 Task: Search one way flight ticket for 3 adults, 3 children in business from Portland: Portland International Airport to Indianapolis: Indianapolis International Airport on 8-5-2023. Choice of flights is Emirates and Kenya Airways. Number of bags: 1 checked bag. Price is upto 94000. Outbound departure time preference is 5:15.
Action: Mouse moved to (297, 242)
Screenshot: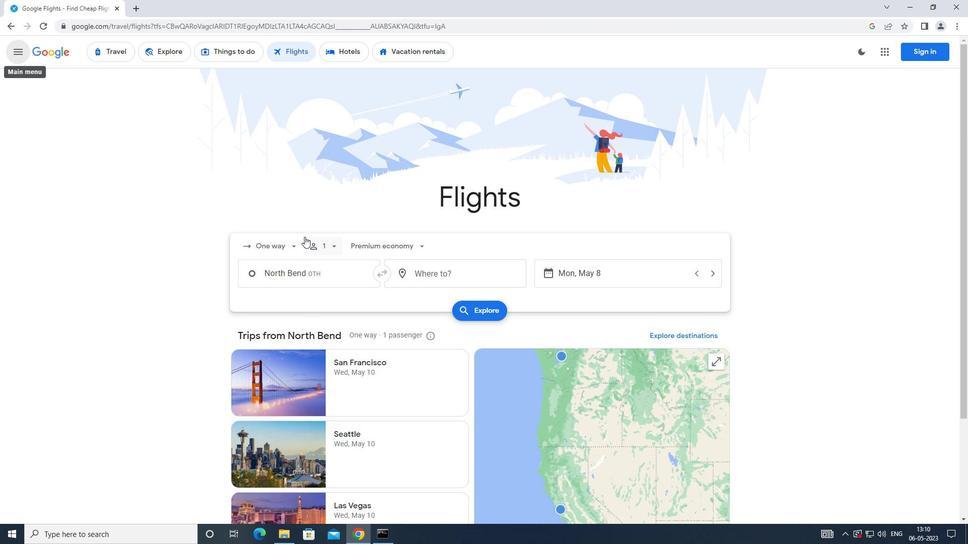 
Action: Mouse pressed left at (297, 242)
Screenshot: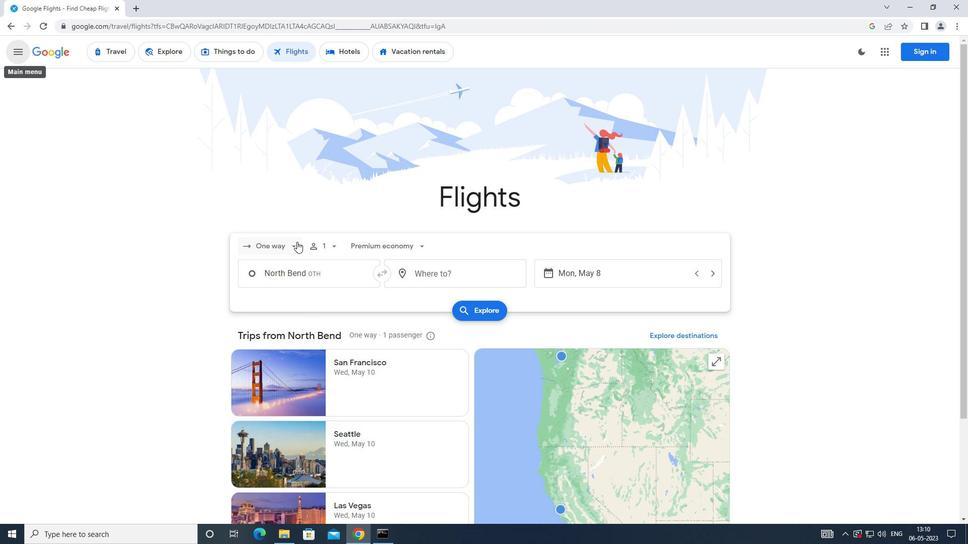 
Action: Mouse moved to (300, 300)
Screenshot: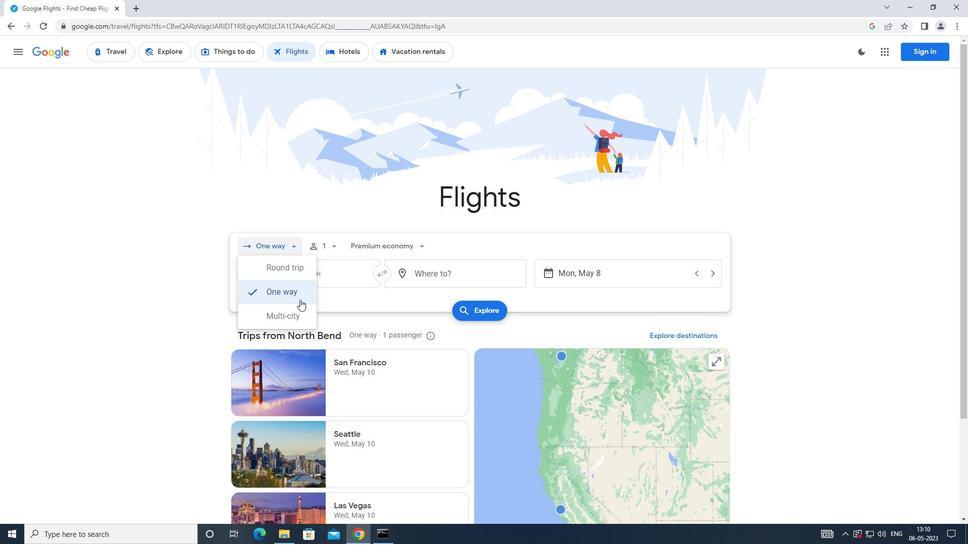 
Action: Mouse pressed left at (300, 300)
Screenshot: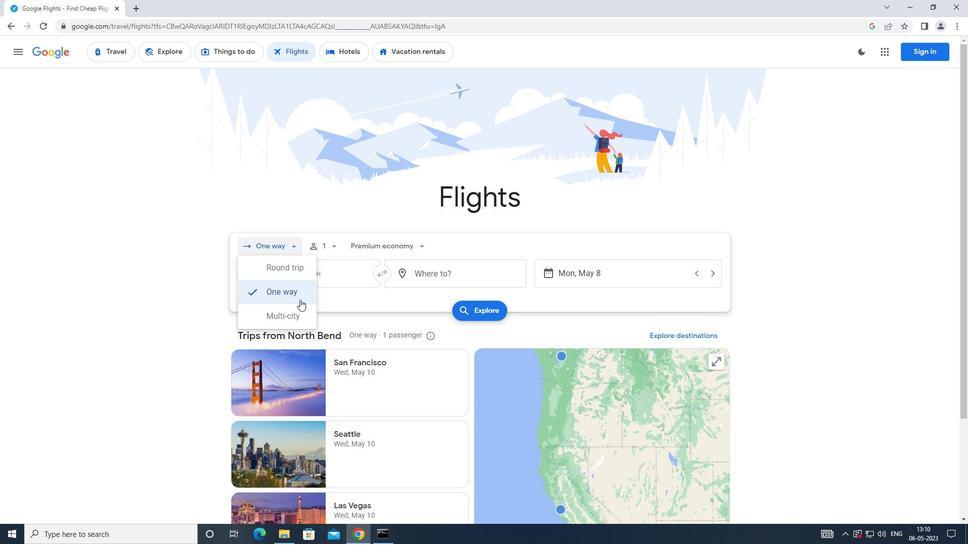
Action: Mouse moved to (338, 247)
Screenshot: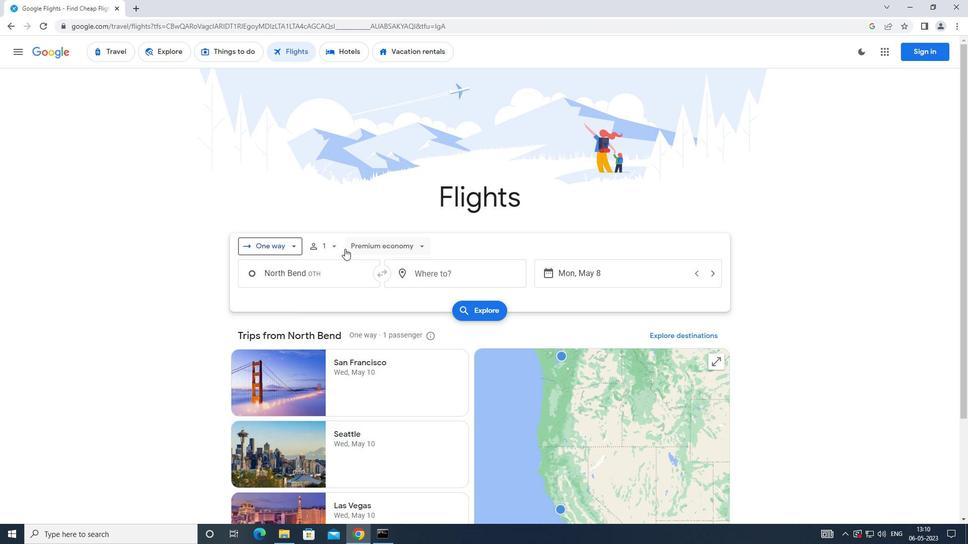 
Action: Mouse pressed left at (338, 247)
Screenshot: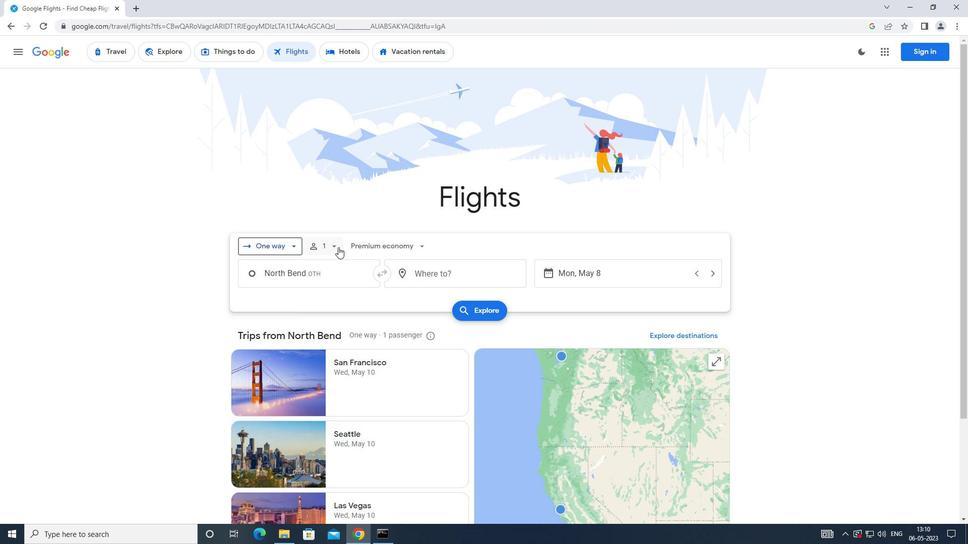
Action: Mouse moved to (414, 273)
Screenshot: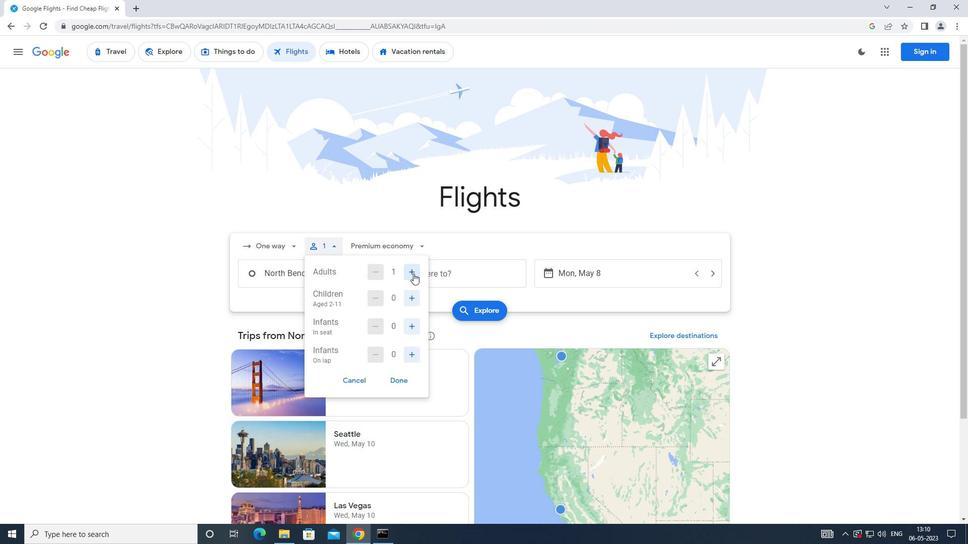 
Action: Mouse pressed left at (414, 273)
Screenshot: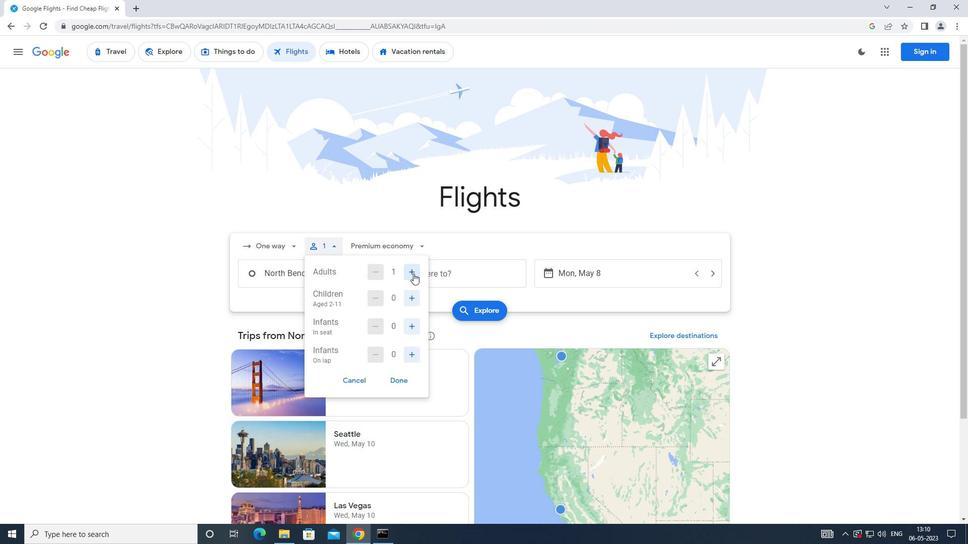 
Action: Mouse pressed left at (414, 273)
Screenshot: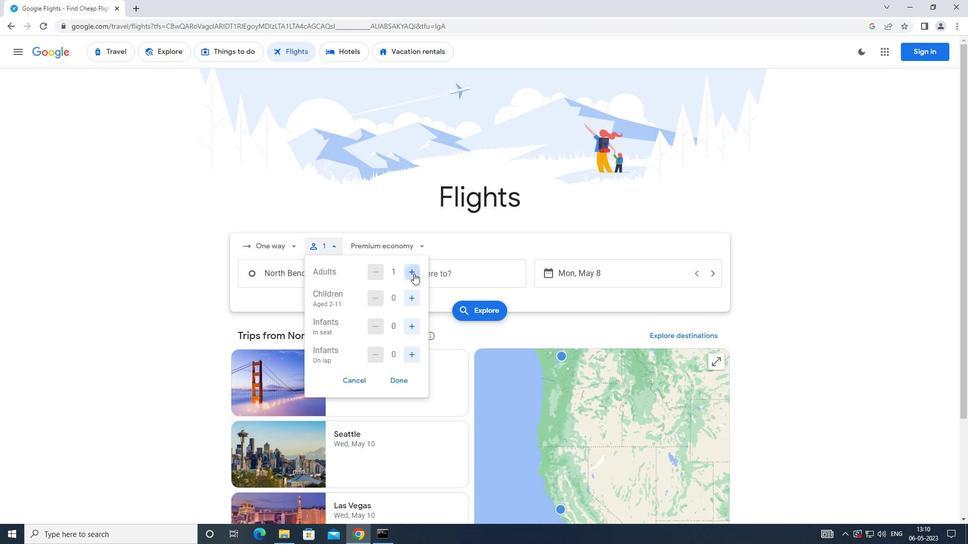 
Action: Mouse moved to (407, 295)
Screenshot: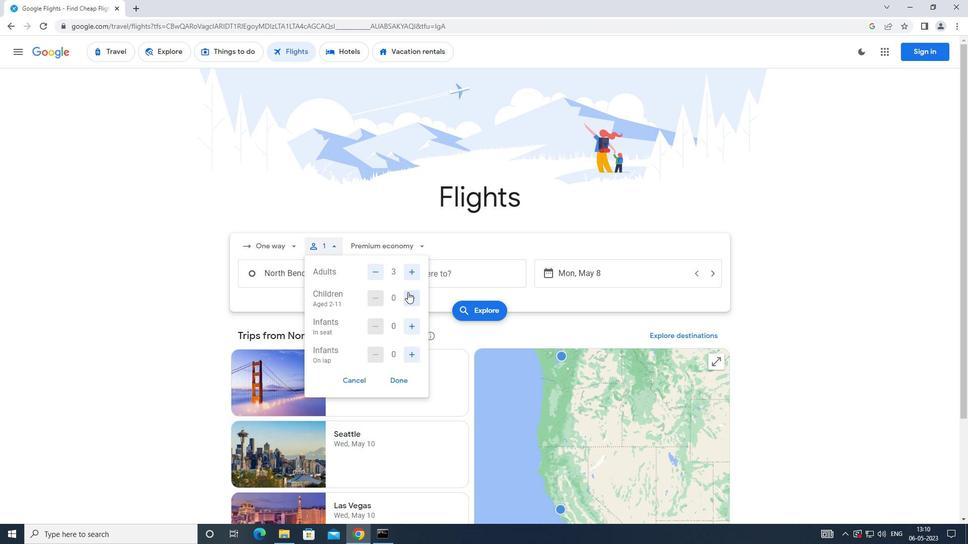 
Action: Mouse pressed left at (407, 295)
Screenshot: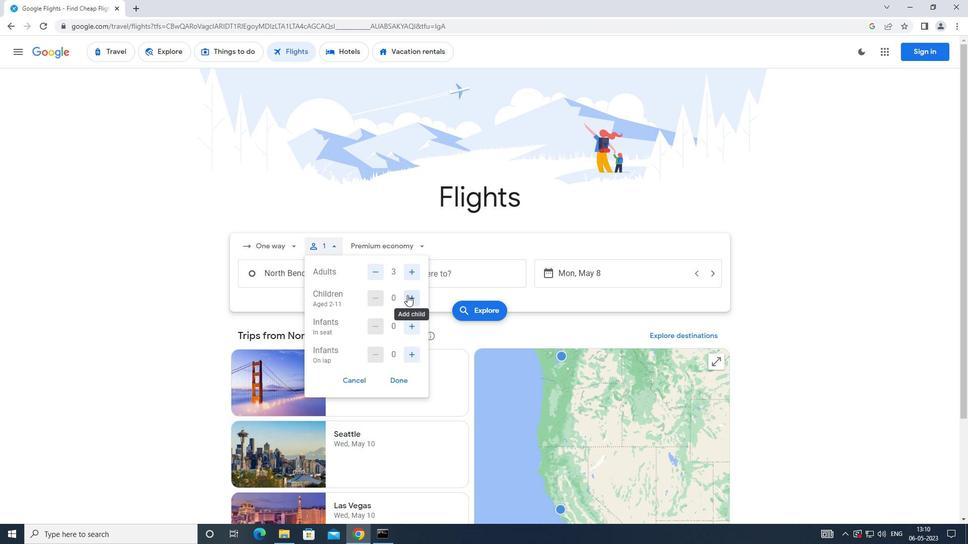 
Action: Mouse pressed left at (407, 295)
Screenshot: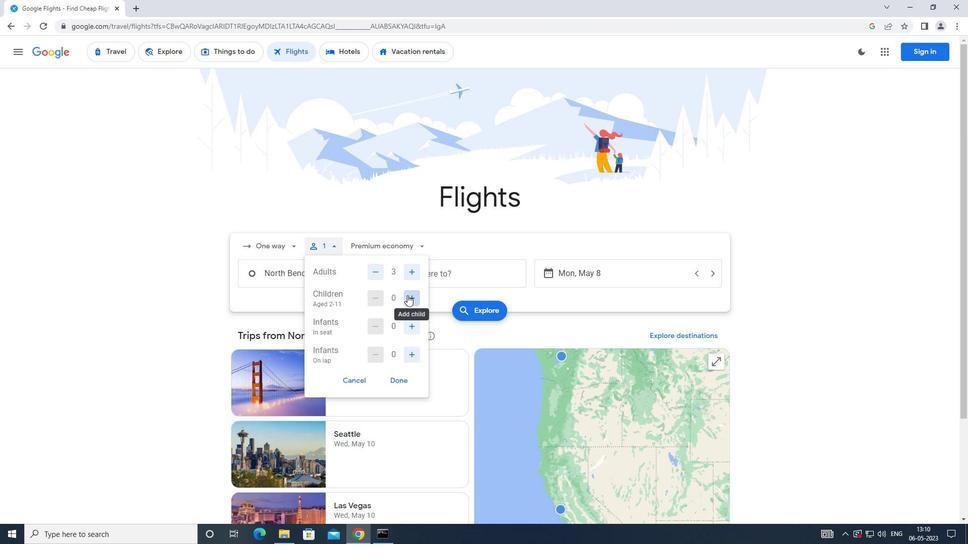 
Action: Mouse pressed left at (407, 295)
Screenshot: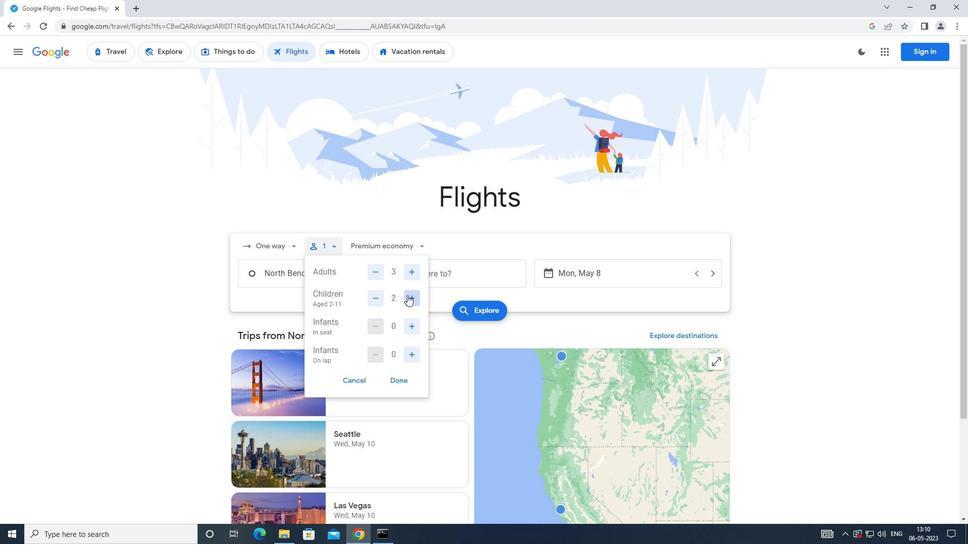 
Action: Mouse moved to (391, 381)
Screenshot: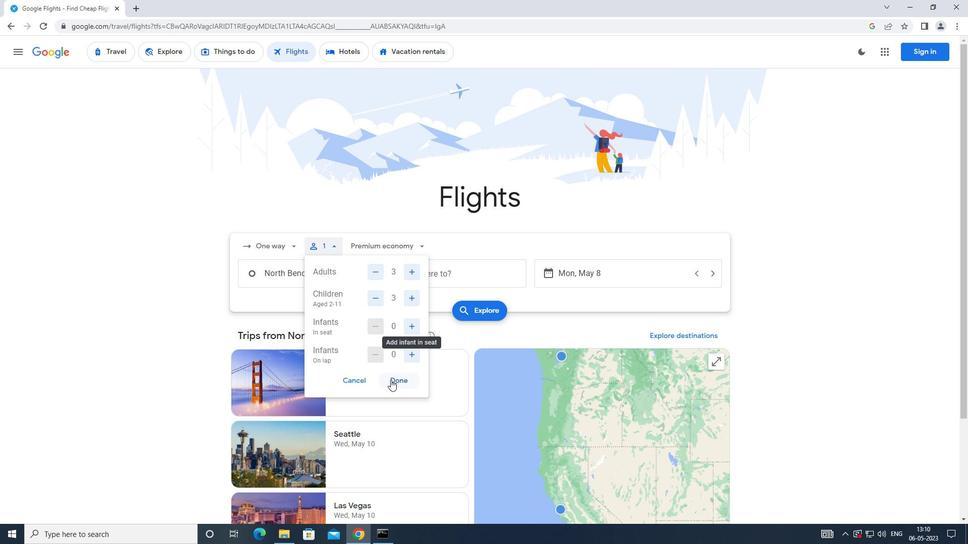 
Action: Mouse pressed left at (391, 381)
Screenshot: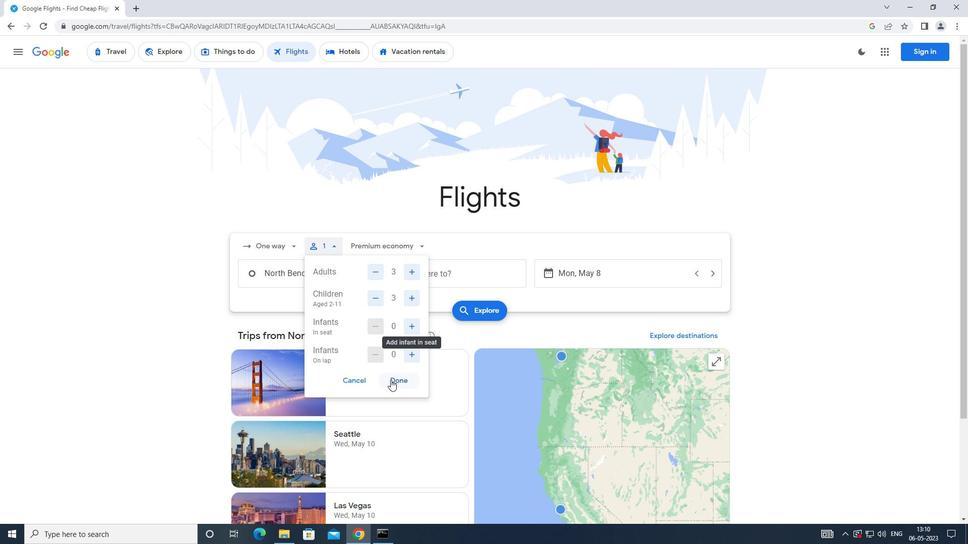 
Action: Mouse moved to (371, 247)
Screenshot: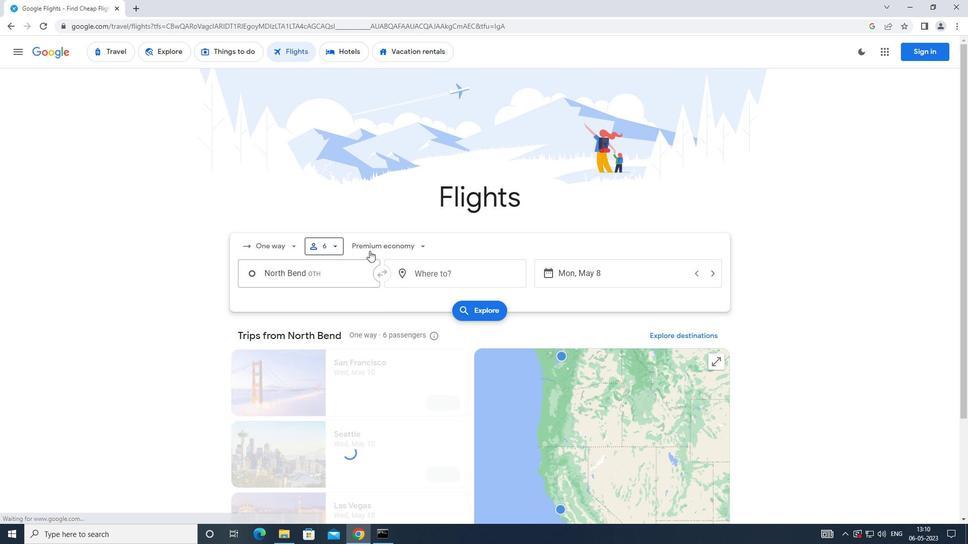 
Action: Mouse pressed left at (371, 247)
Screenshot: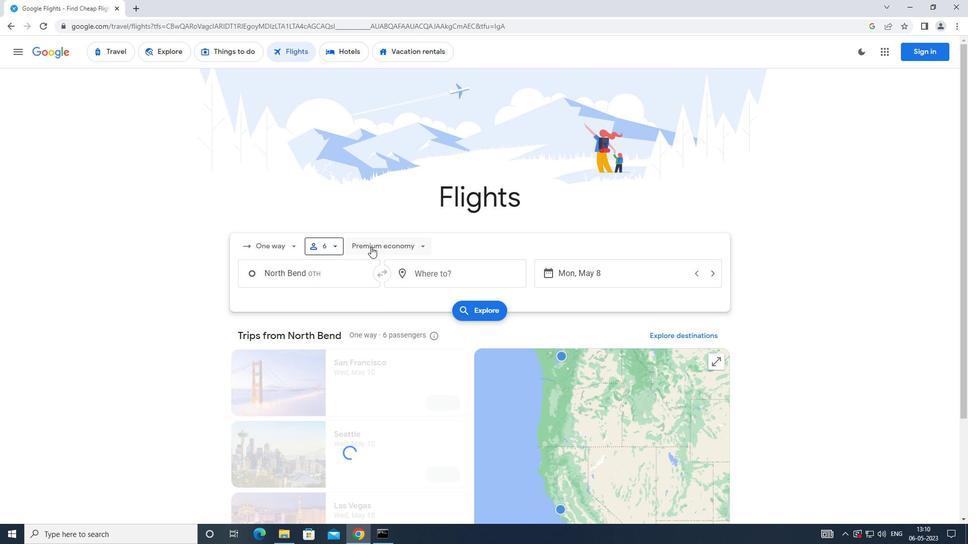 
Action: Mouse moved to (376, 319)
Screenshot: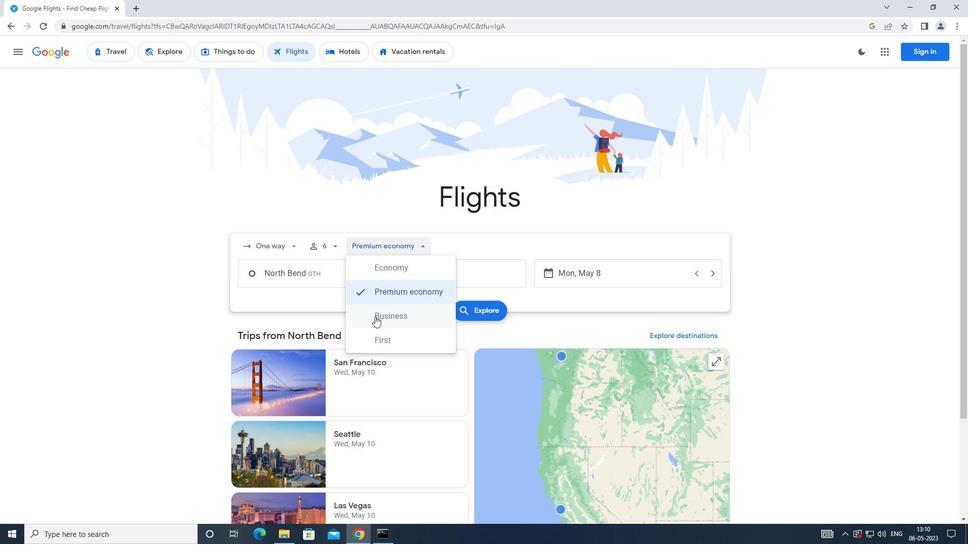 
Action: Mouse pressed left at (376, 319)
Screenshot: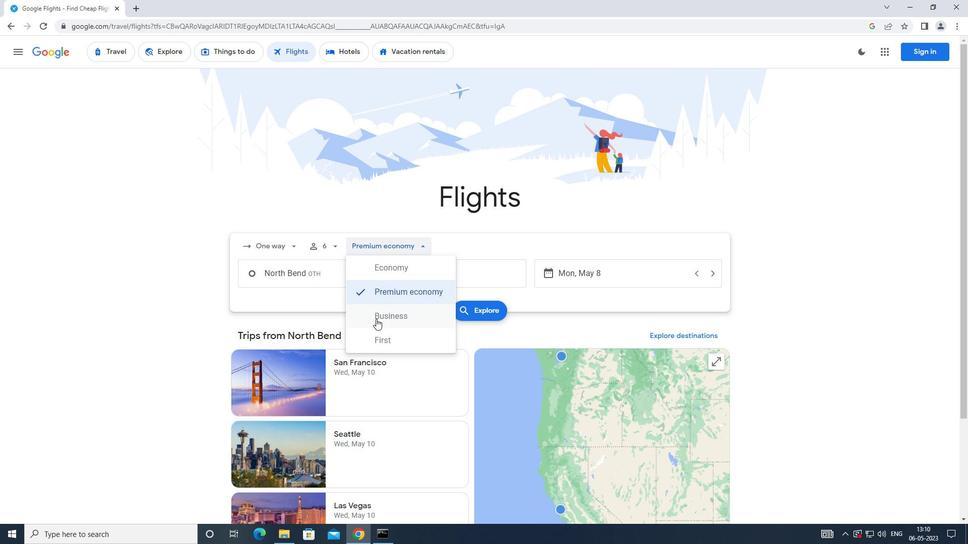 
Action: Mouse moved to (315, 278)
Screenshot: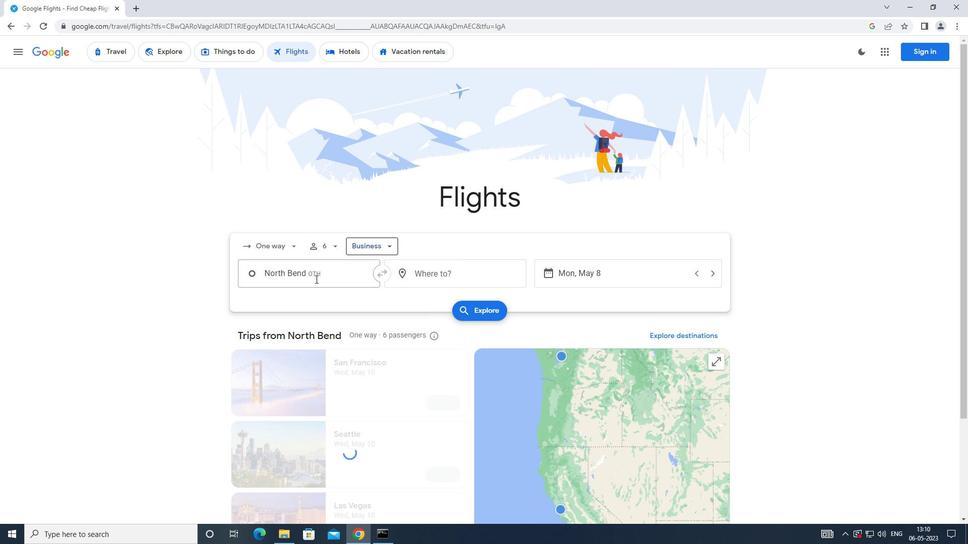 
Action: Mouse pressed left at (315, 278)
Screenshot: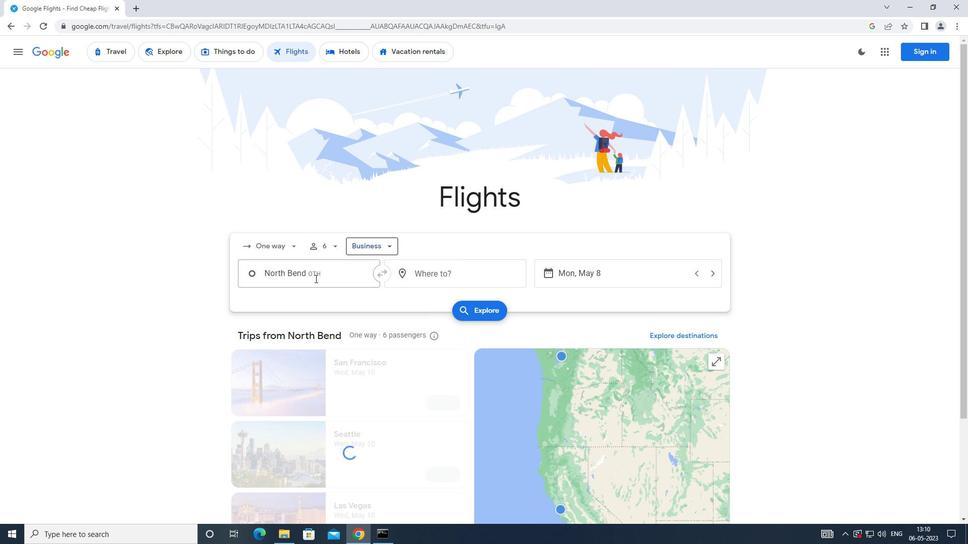 
Action: Key pressed <Key.caps_lock>po<Key.backspace><Key.caps_lock>ortland
Screenshot: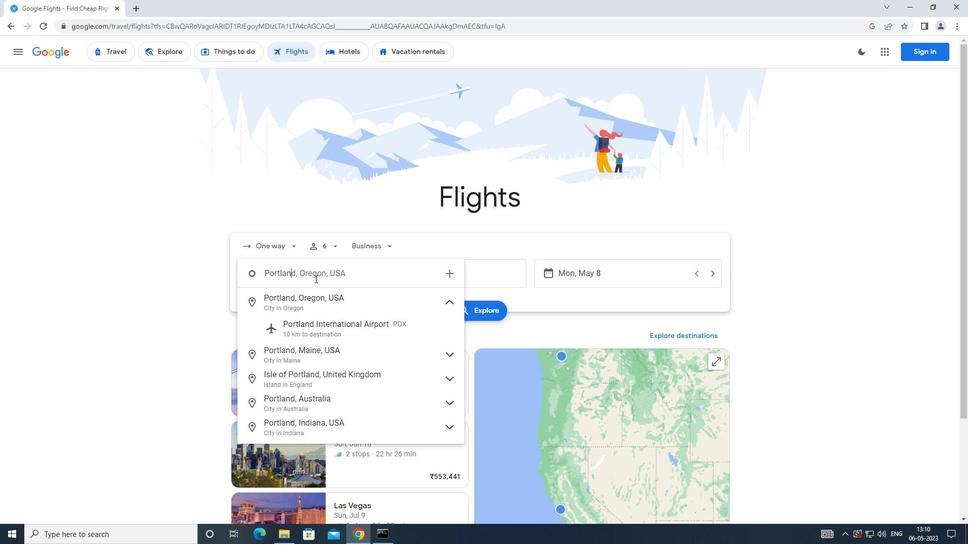 
Action: Mouse moved to (307, 325)
Screenshot: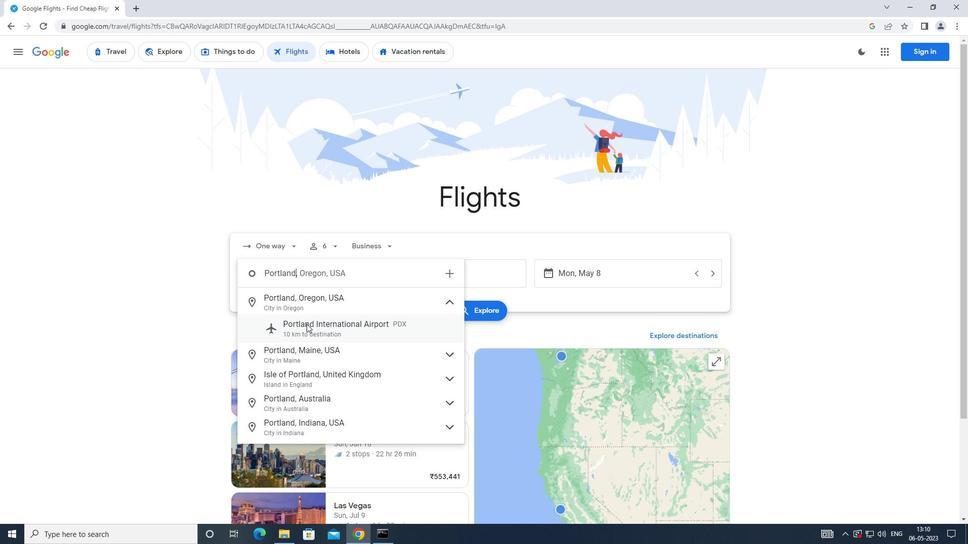 
Action: Mouse pressed left at (307, 325)
Screenshot: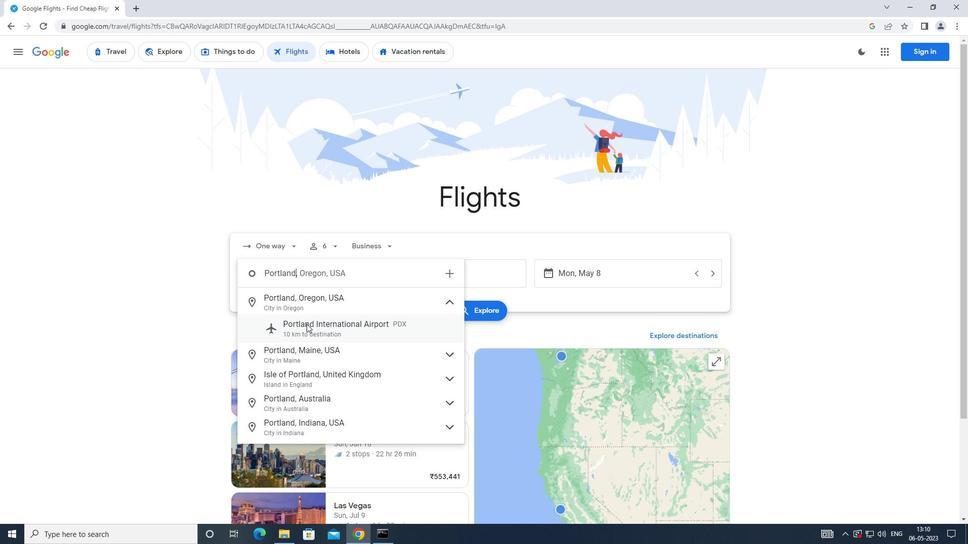 
Action: Mouse moved to (472, 278)
Screenshot: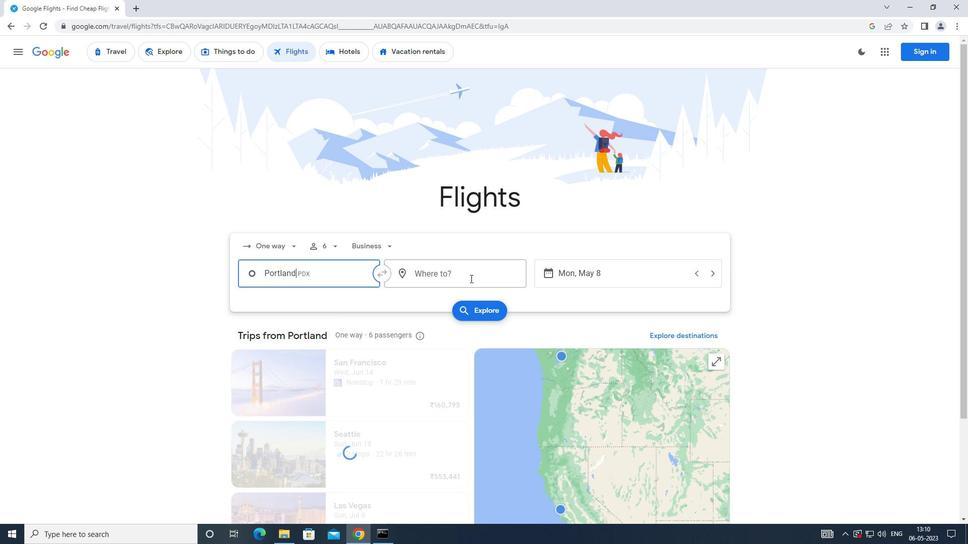 
Action: Mouse pressed left at (472, 278)
Screenshot: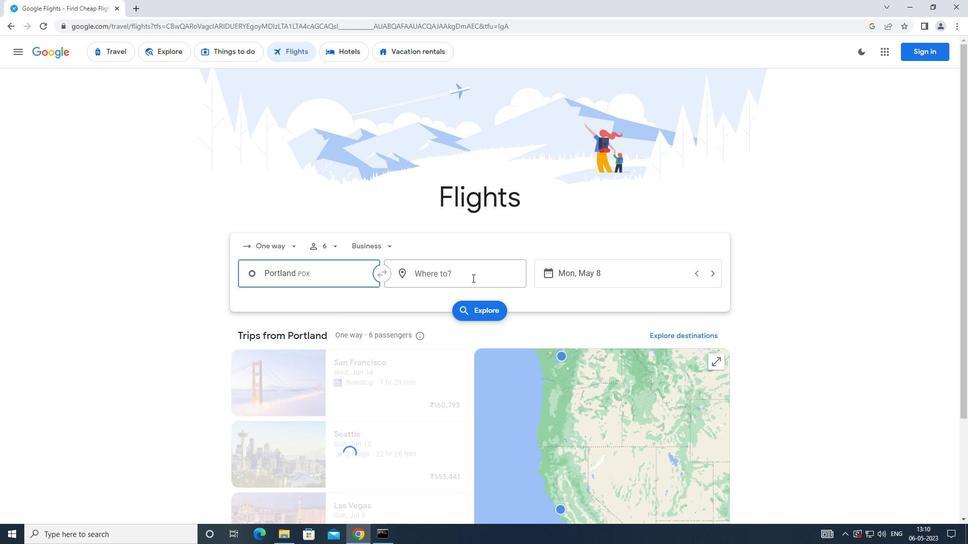 
Action: Mouse moved to (416, 375)
Screenshot: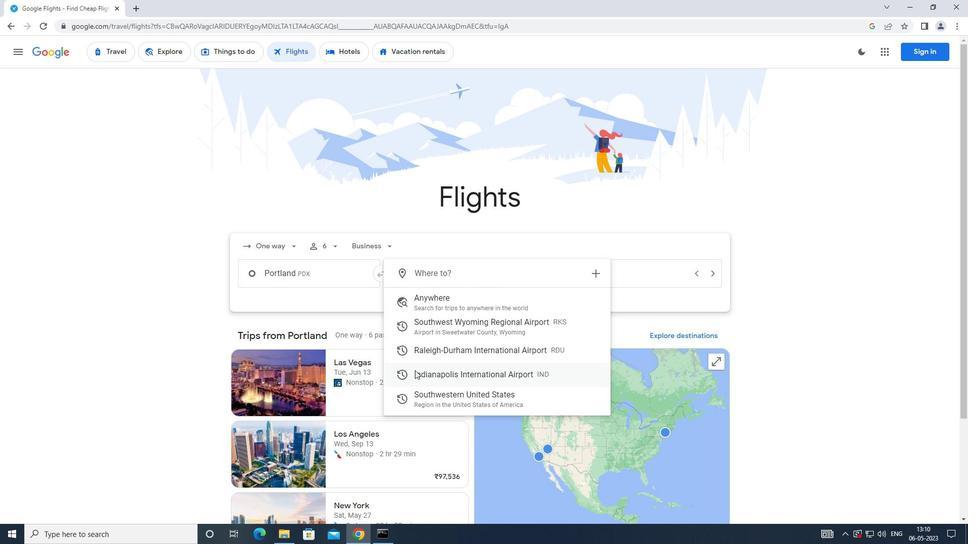
Action: Mouse pressed left at (416, 375)
Screenshot: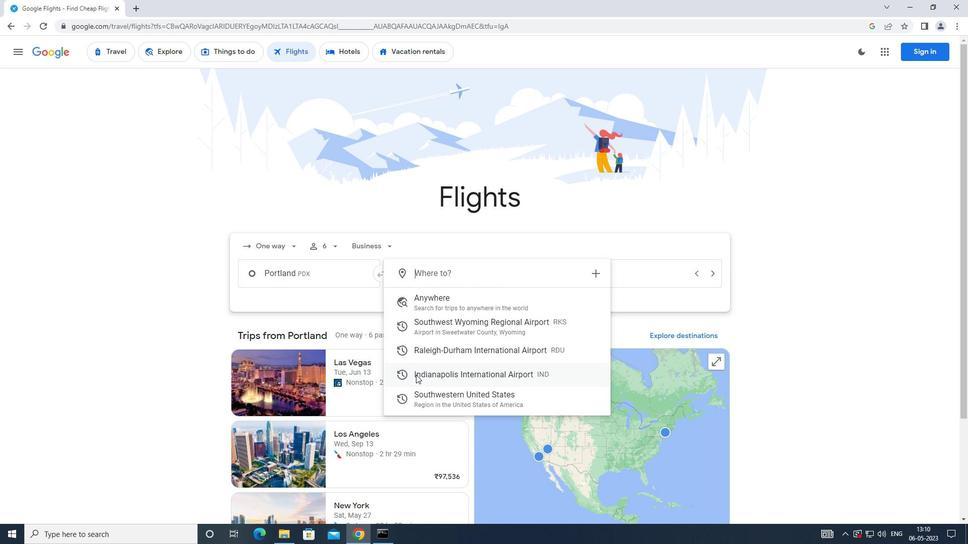 
Action: Mouse moved to (550, 274)
Screenshot: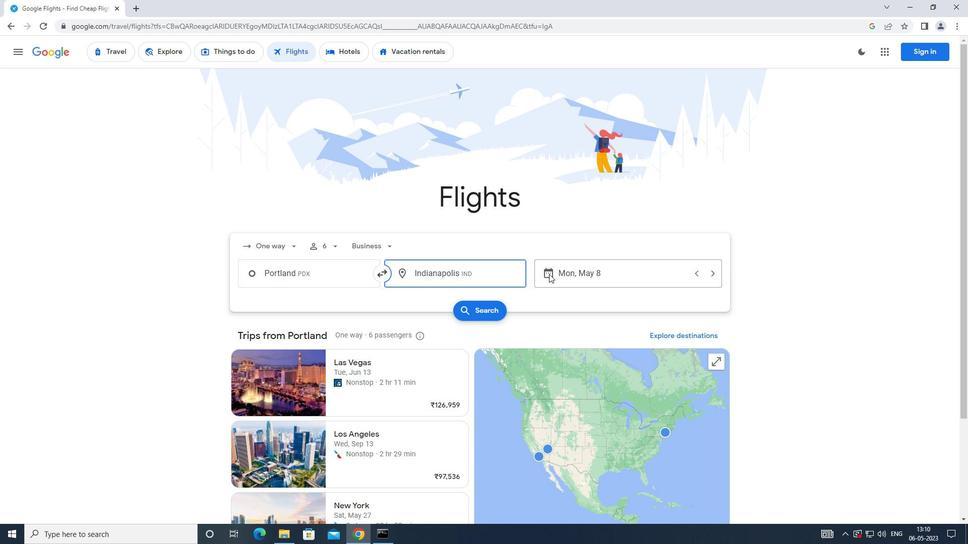 
Action: Mouse pressed left at (550, 274)
Screenshot: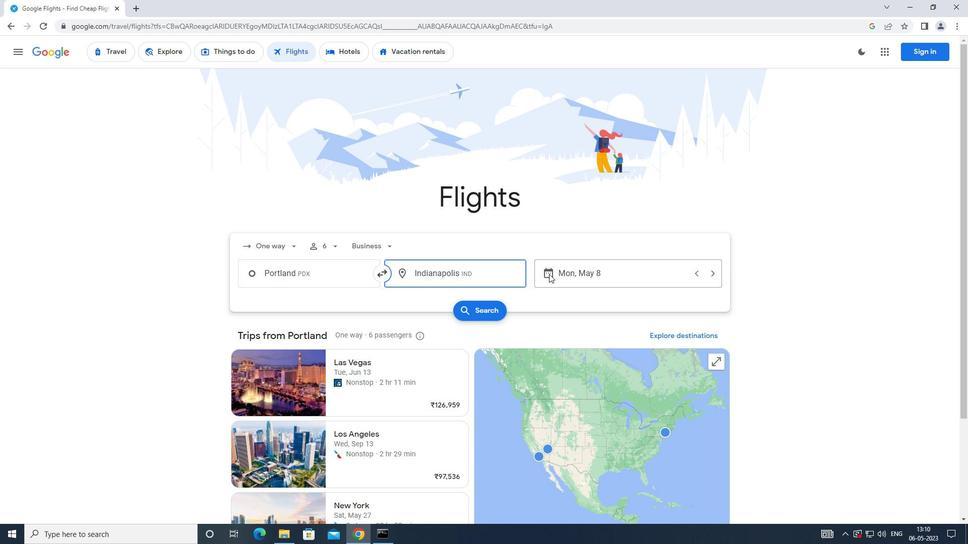 
Action: Mouse moved to (394, 359)
Screenshot: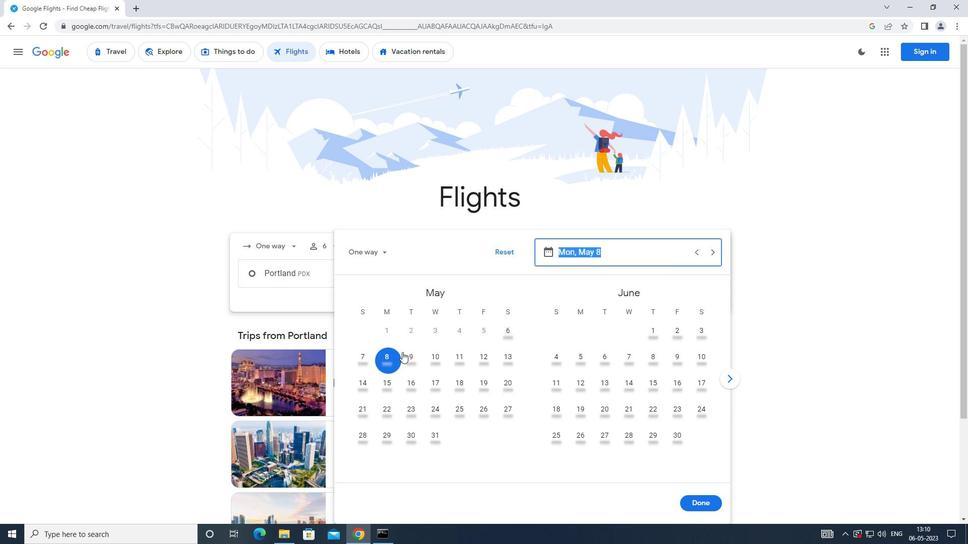 
Action: Mouse pressed left at (394, 359)
Screenshot: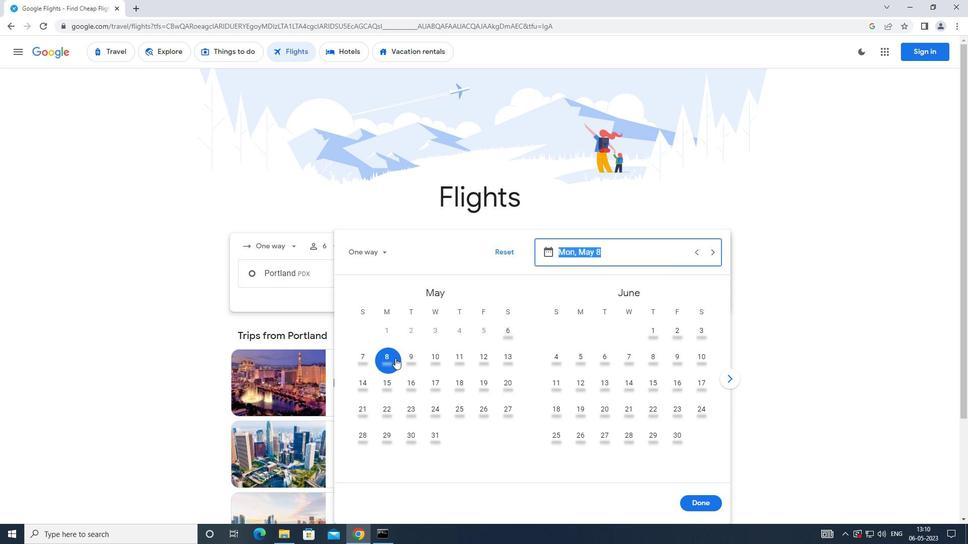 
Action: Mouse moved to (688, 500)
Screenshot: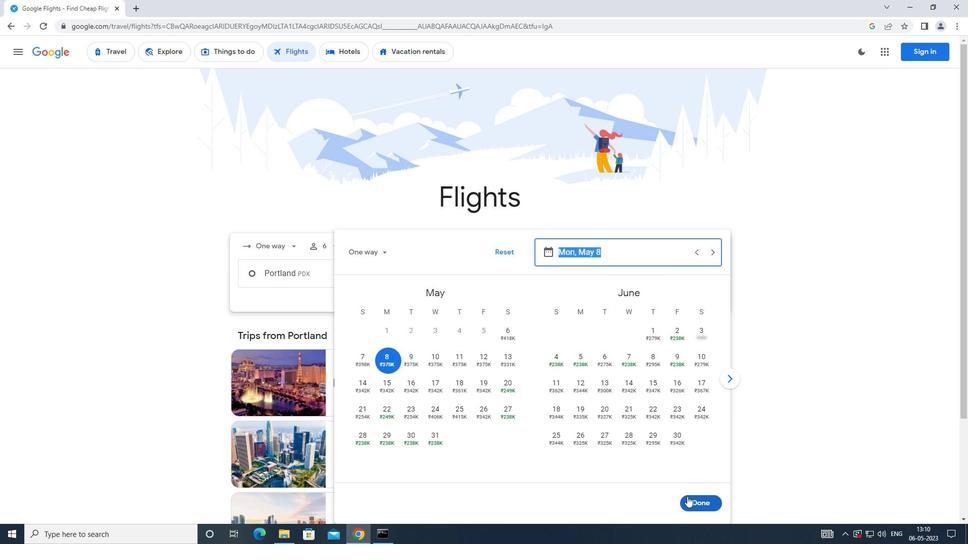 
Action: Mouse pressed left at (688, 500)
Screenshot: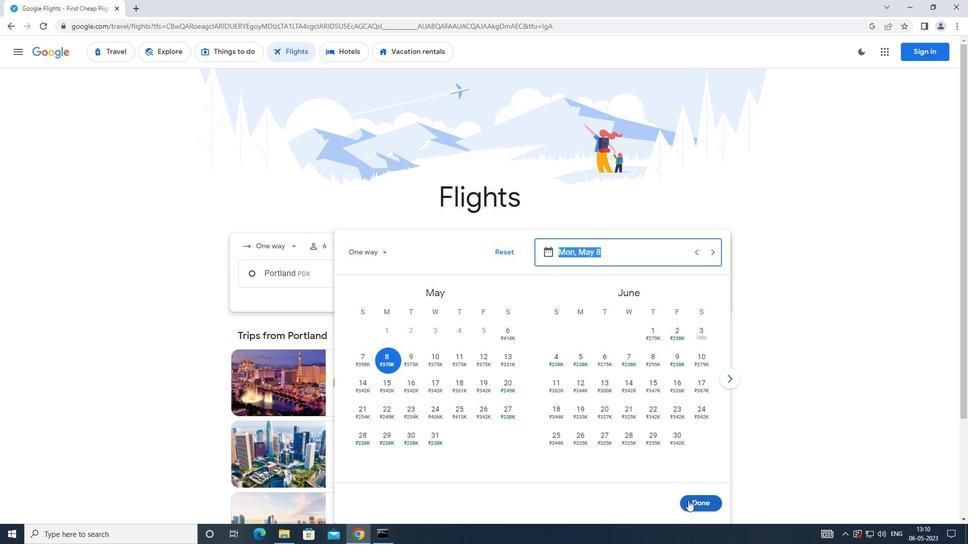 
Action: Mouse moved to (484, 313)
Screenshot: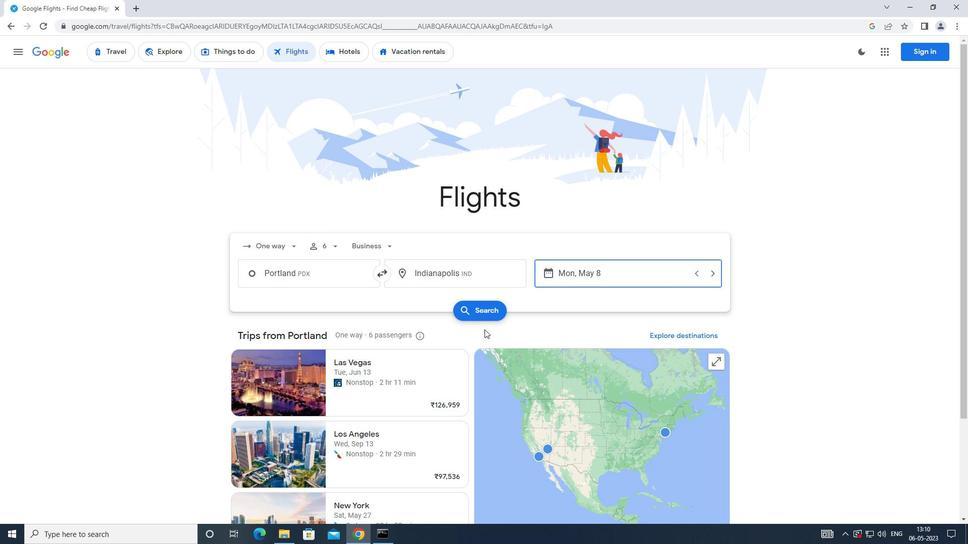 
Action: Mouse pressed left at (484, 313)
Screenshot: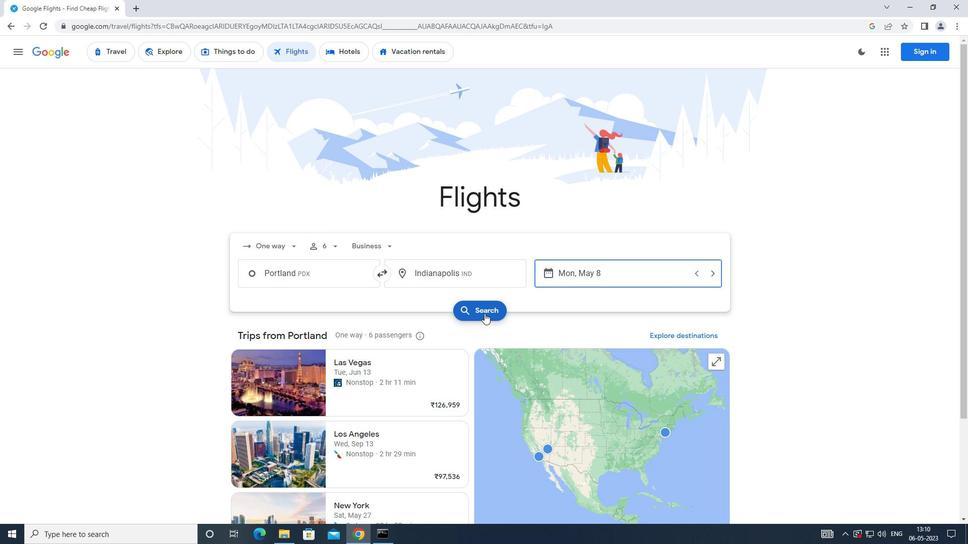 
Action: Mouse moved to (257, 147)
Screenshot: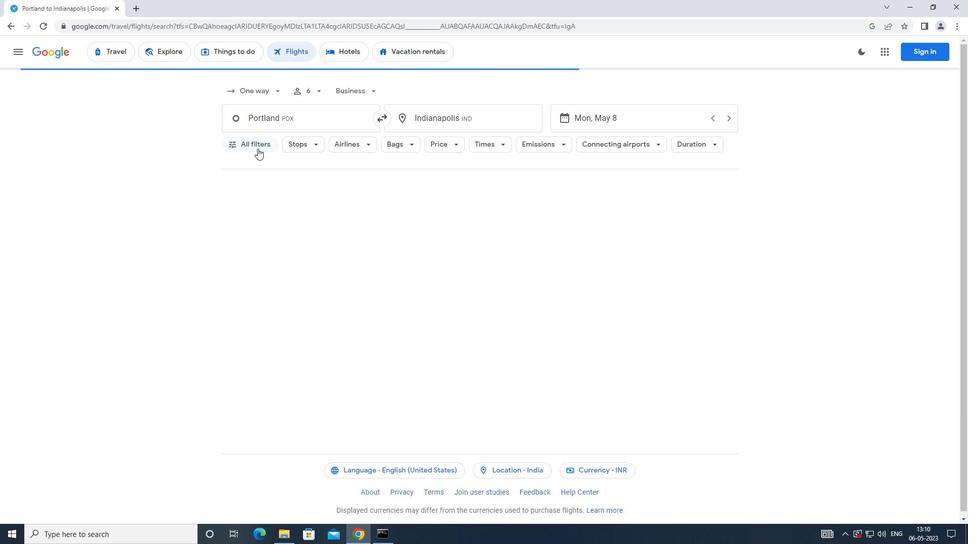 
Action: Mouse pressed left at (257, 147)
Screenshot: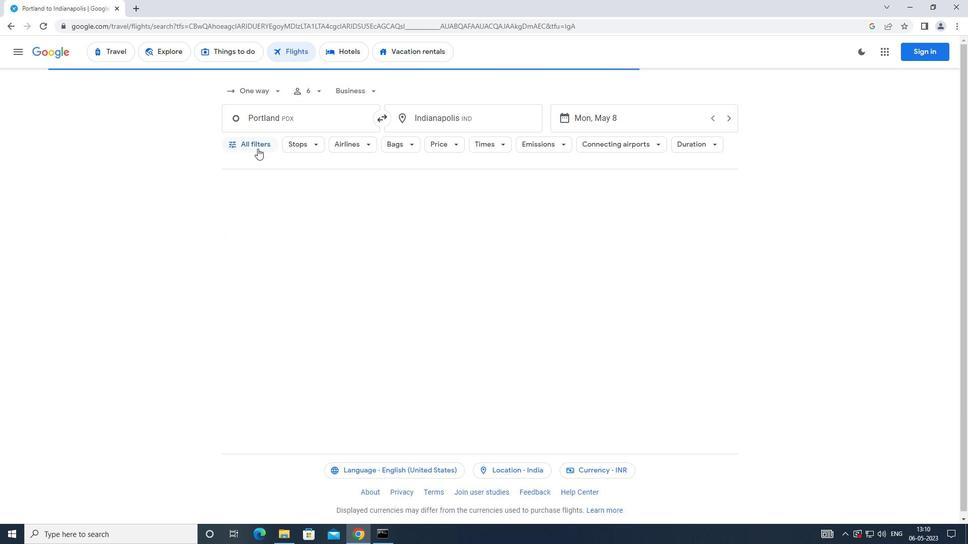 
Action: Mouse moved to (314, 279)
Screenshot: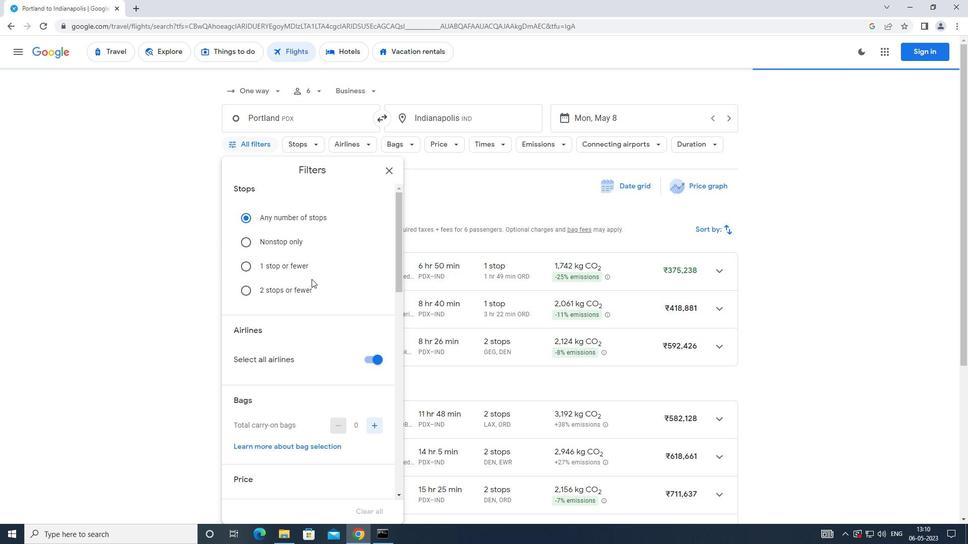 
Action: Mouse scrolled (314, 278) with delta (0, 0)
Screenshot: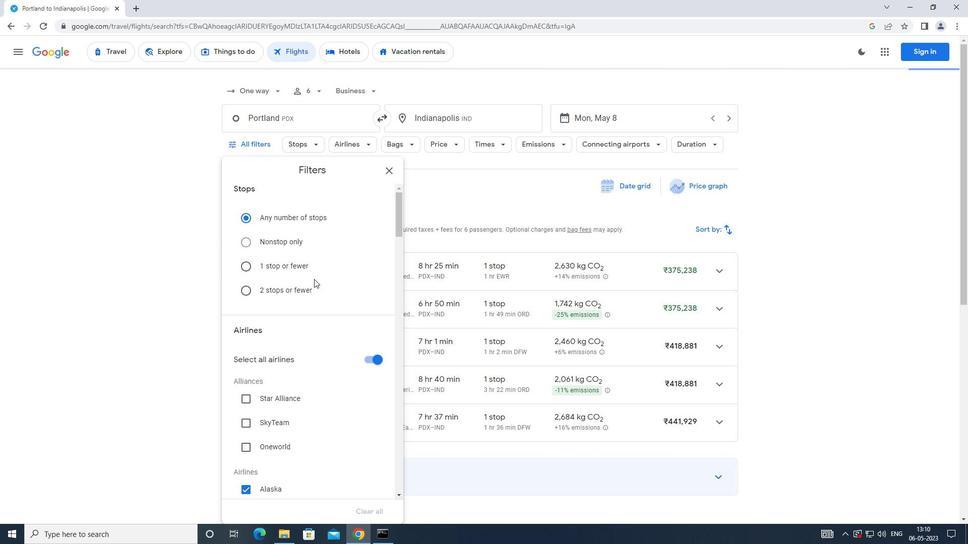 
Action: Mouse scrolled (314, 278) with delta (0, 0)
Screenshot: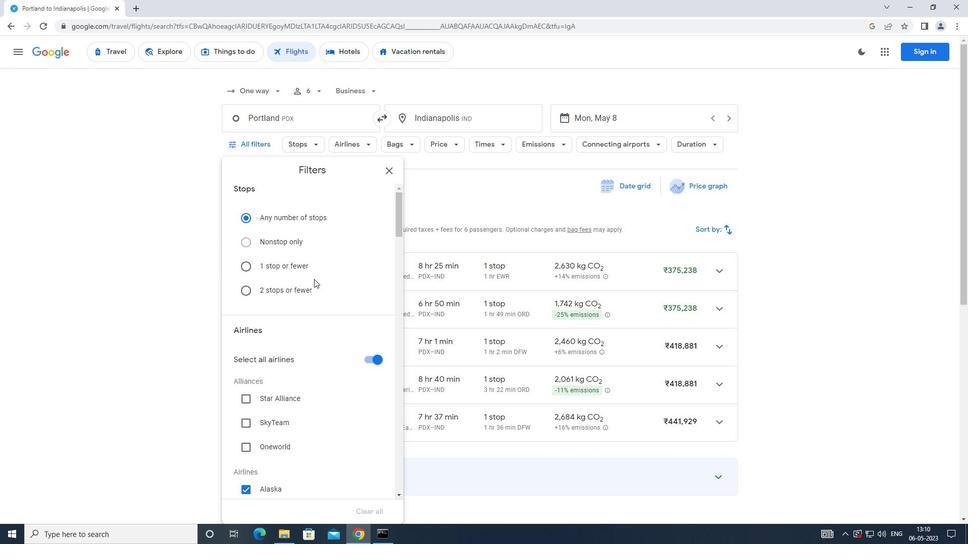 
Action: Mouse scrolled (314, 278) with delta (0, 0)
Screenshot: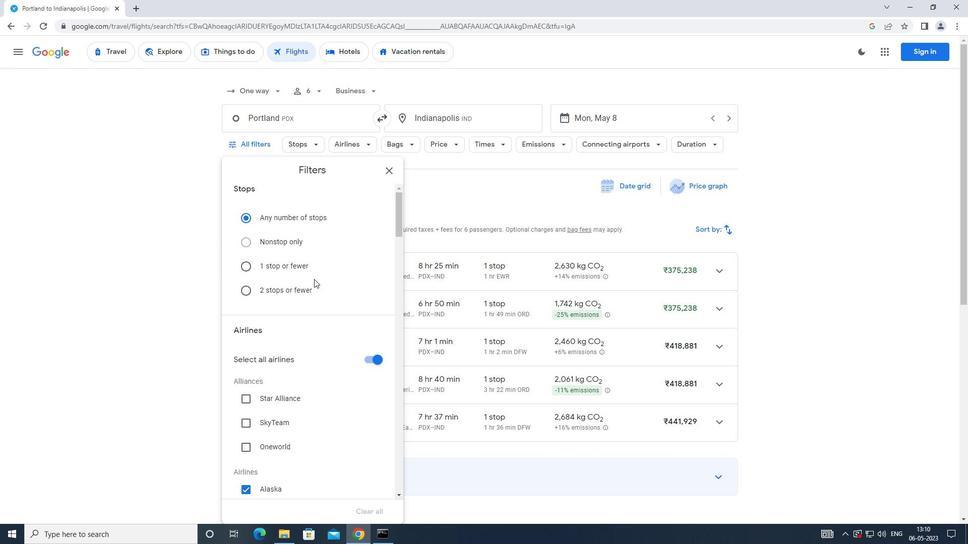
Action: Mouse moved to (376, 206)
Screenshot: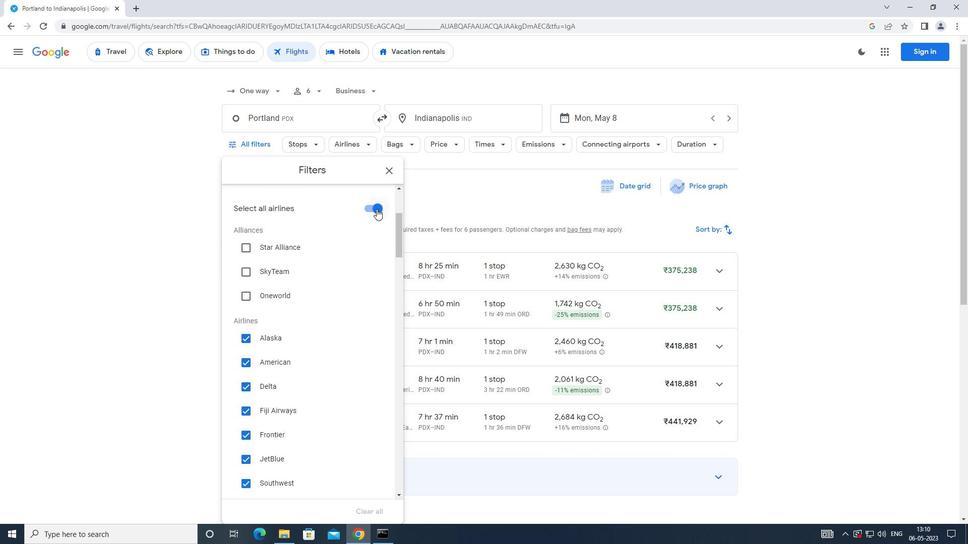 
Action: Mouse pressed left at (376, 206)
Screenshot: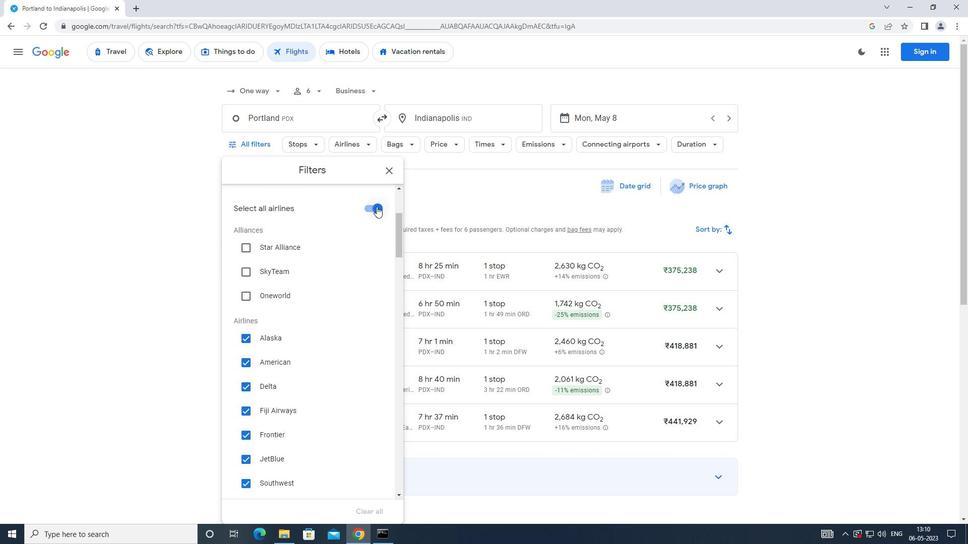 
Action: Mouse moved to (305, 280)
Screenshot: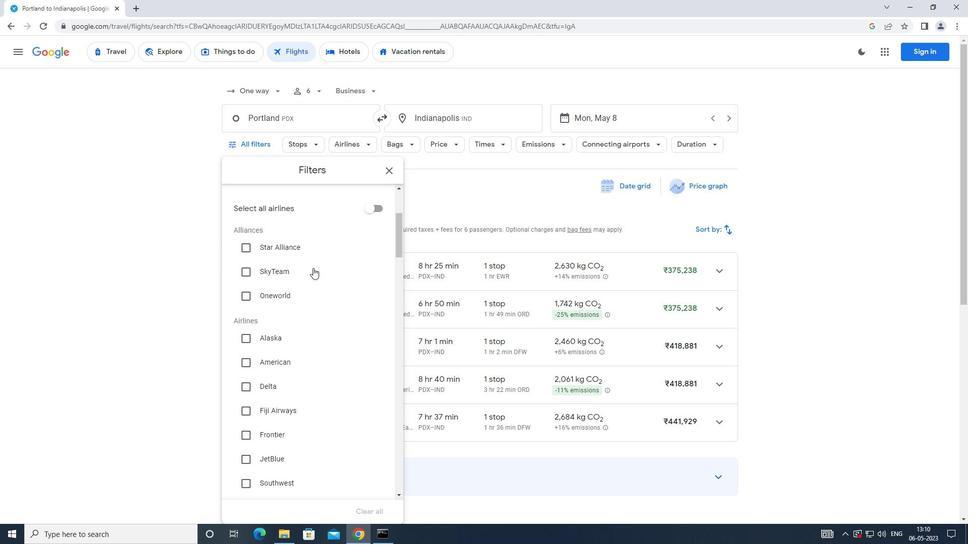 
Action: Mouse scrolled (305, 279) with delta (0, 0)
Screenshot: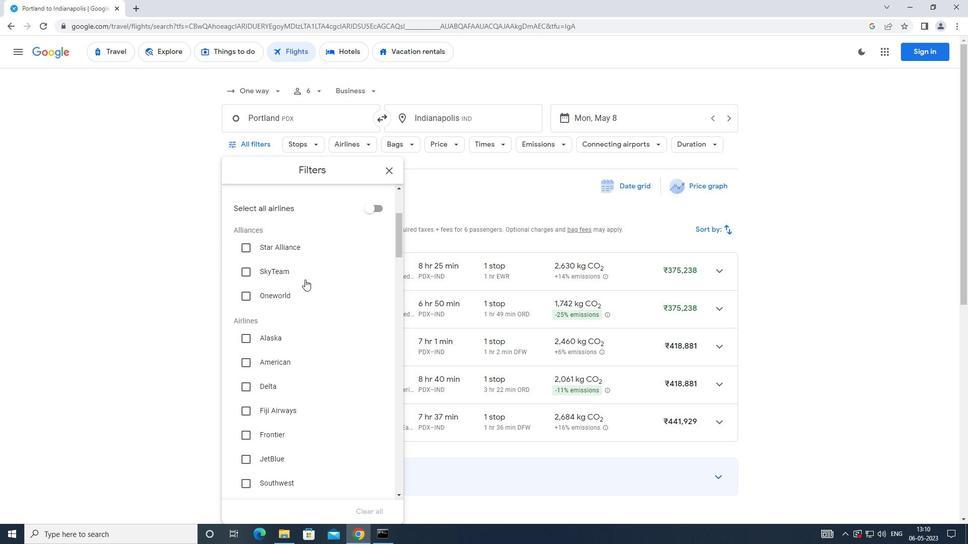 
Action: Mouse scrolled (305, 279) with delta (0, 0)
Screenshot: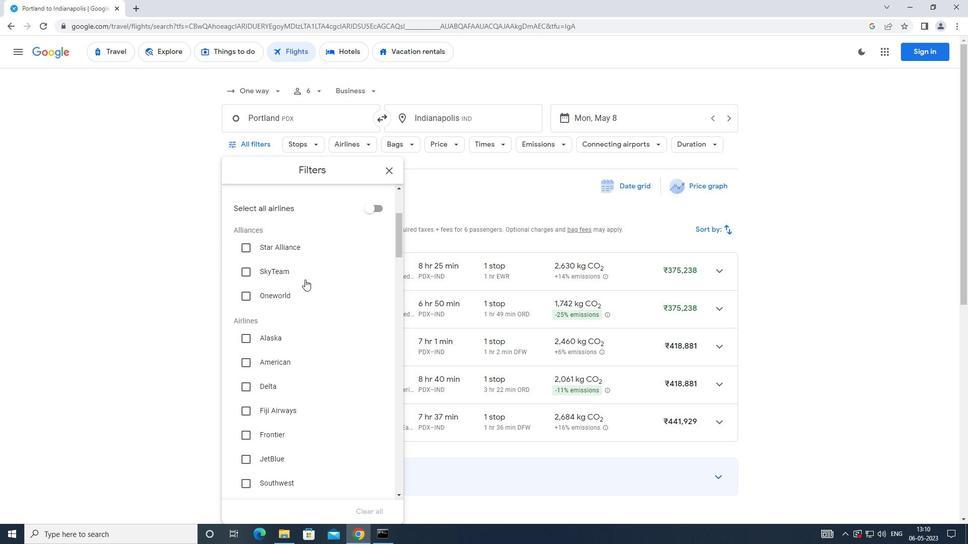 
Action: Mouse scrolled (305, 279) with delta (0, 0)
Screenshot: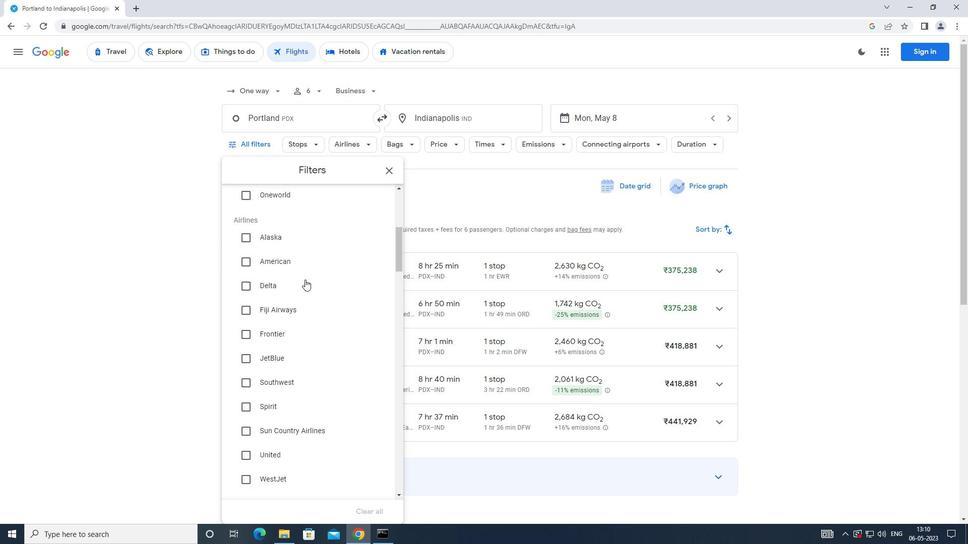 
Action: Mouse scrolled (305, 279) with delta (0, 0)
Screenshot: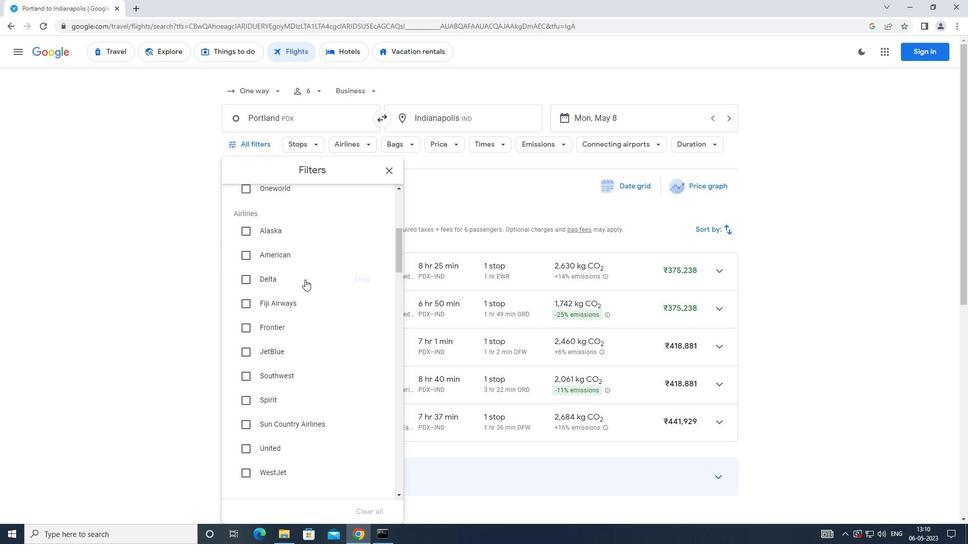 
Action: Mouse moved to (309, 273)
Screenshot: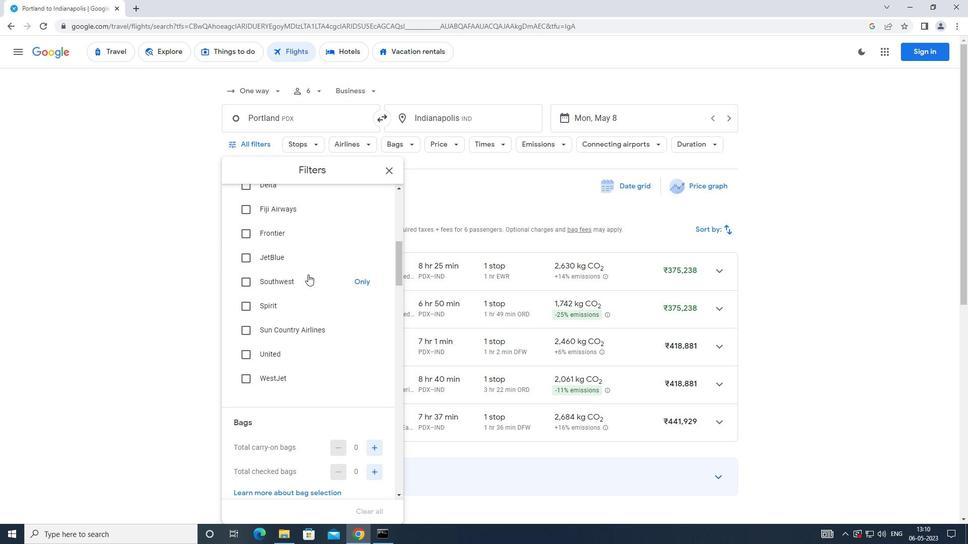 
Action: Mouse scrolled (309, 272) with delta (0, 0)
Screenshot: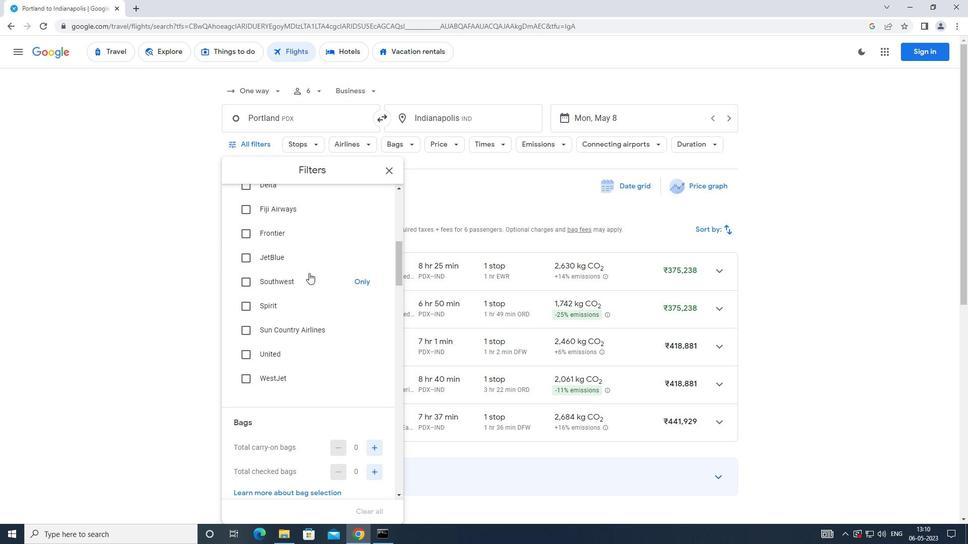 
Action: Mouse scrolled (309, 272) with delta (0, 0)
Screenshot: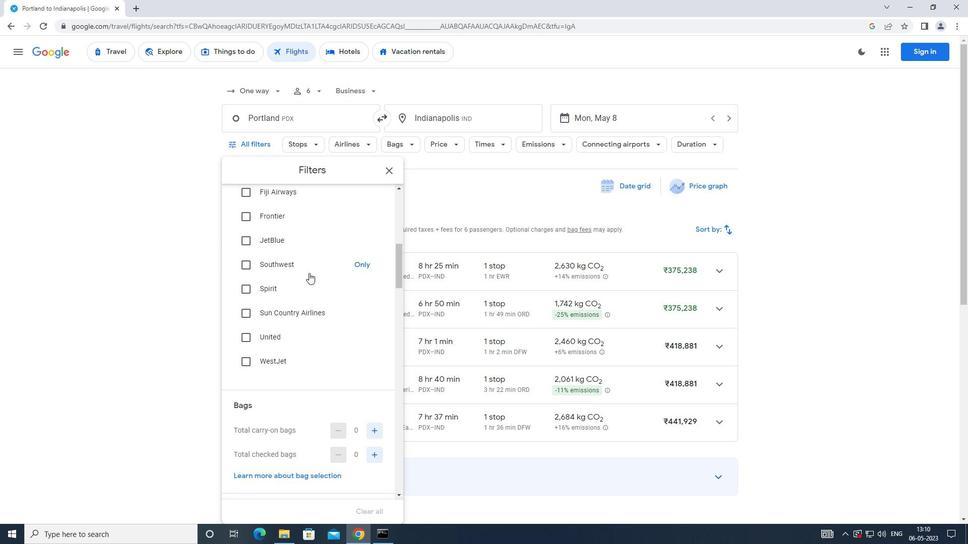 
Action: Mouse moved to (309, 272)
Screenshot: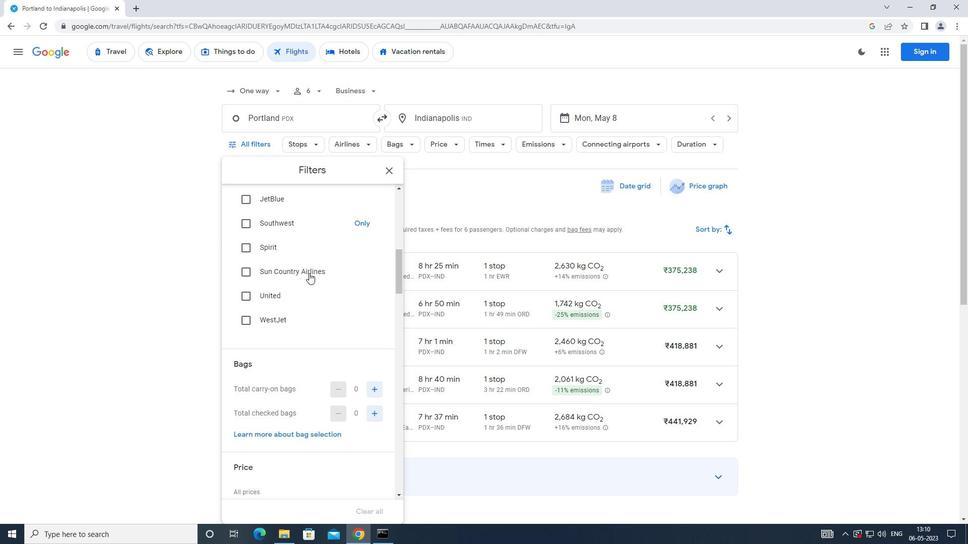 
Action: Mouse scrolled (309, 272) with delta (0, 0)
Screenshot: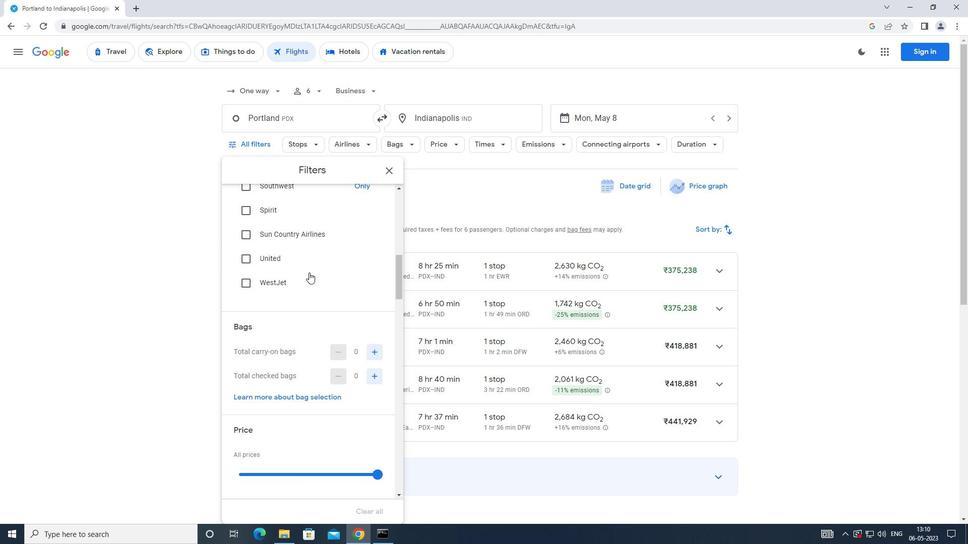 
Action: Mouse moved to (379, 321)
Screenshot: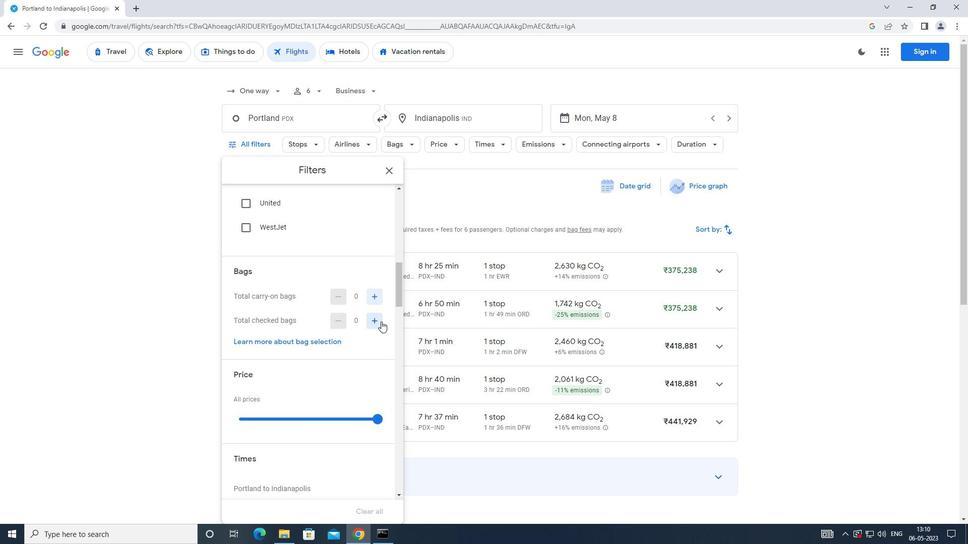 
Action: Mouse pressed left at (379, 321)
Screenshot: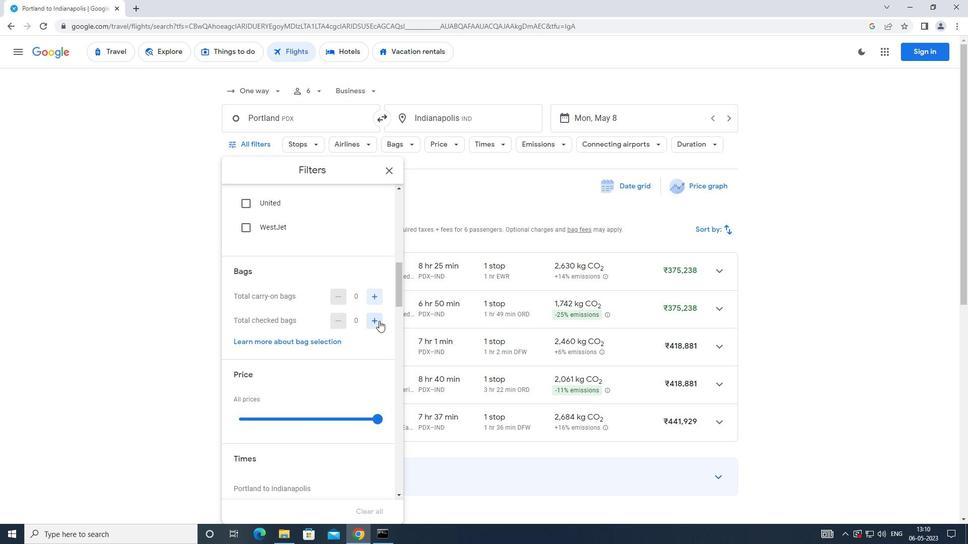 
Action: Mouse moved to (362, 295)
Screenshot: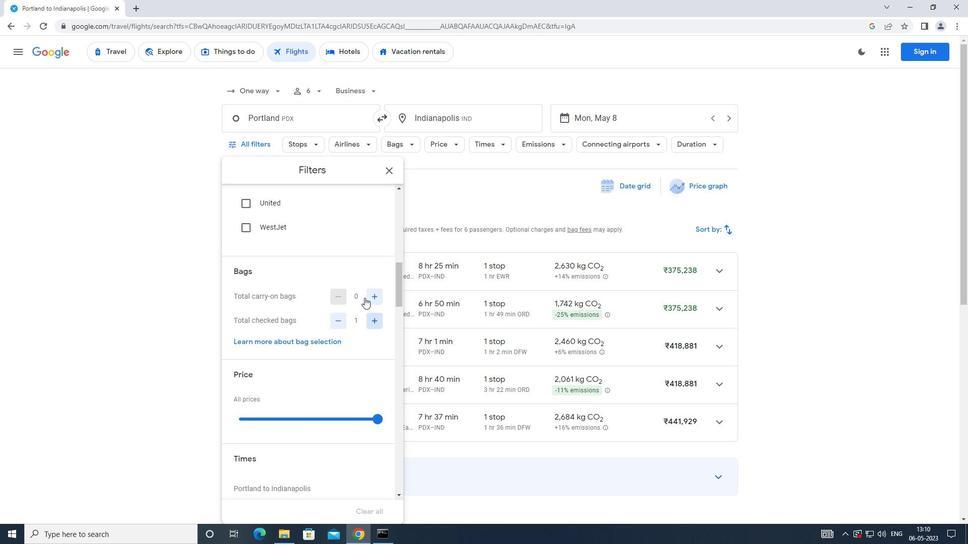 
Action: Mouse scrolled (362, 295) with delta (0, 0)
Screenshot: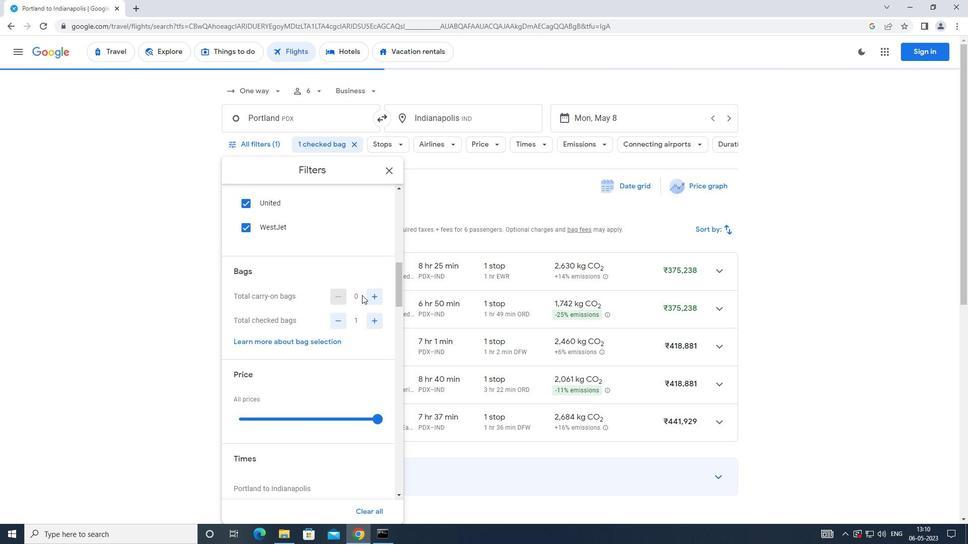 
Action: Mouse scrolled (362, 295) with delta (0, 0)
Screenshot: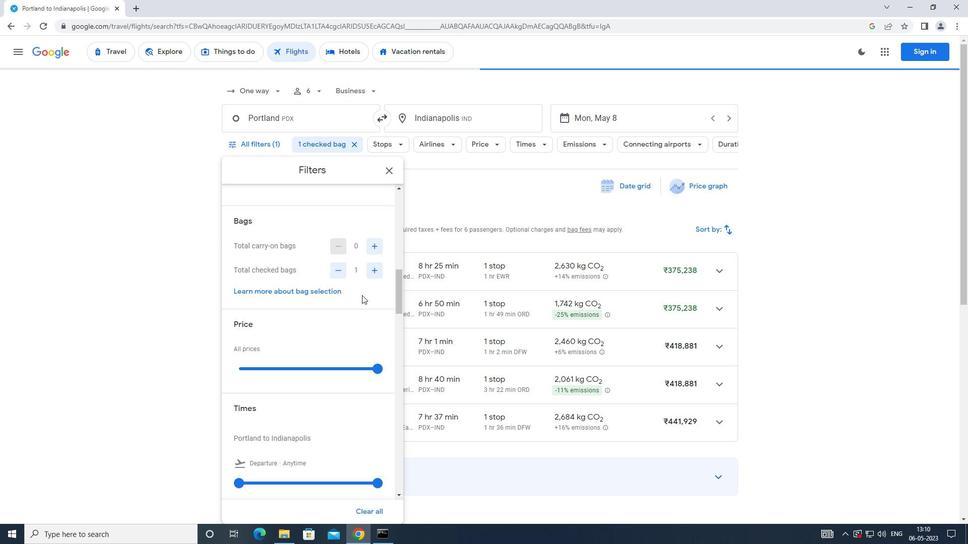 
Action: Mouse moved to (375, 321)
Screenshot: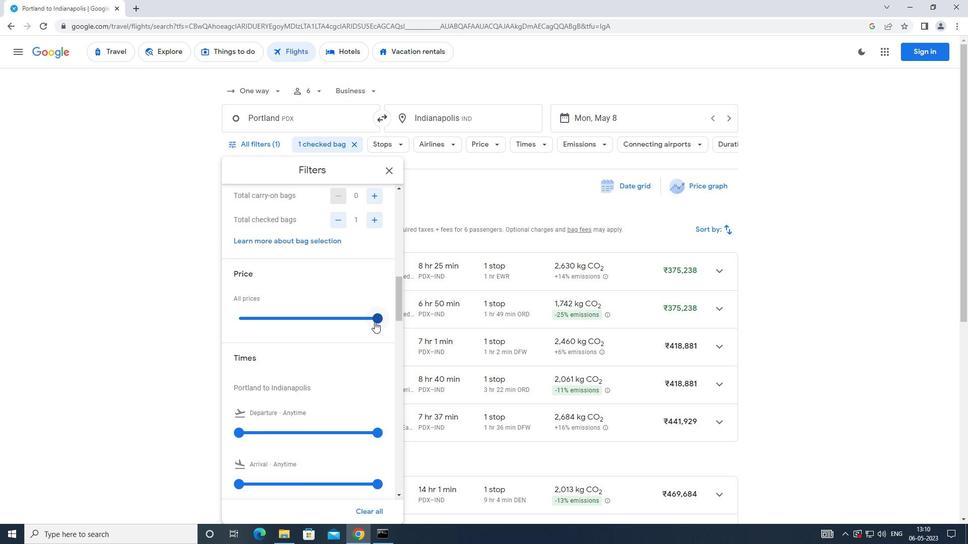 
Action: Mouse pressed left at (375, 321)
Screenshot: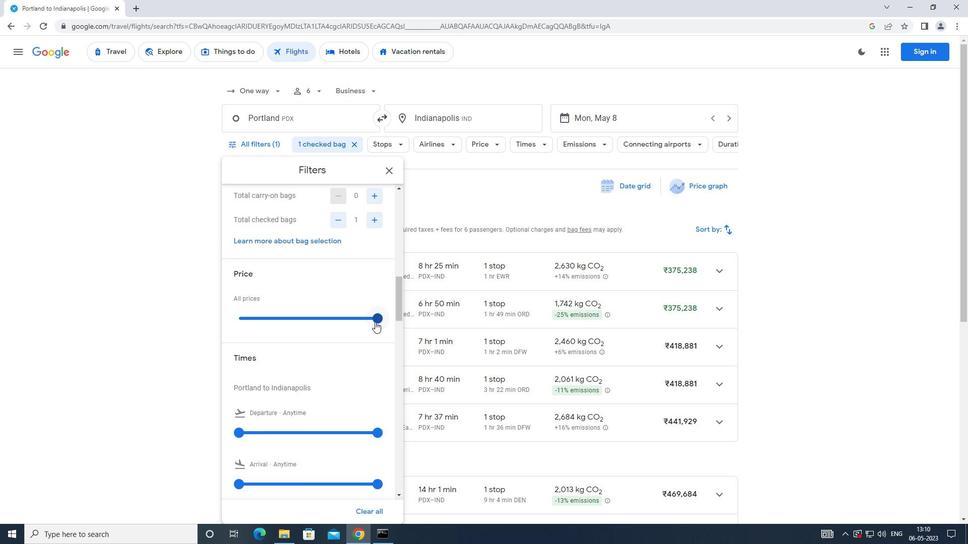 
Action: Mouse moved to (287, 325)
Screenshot: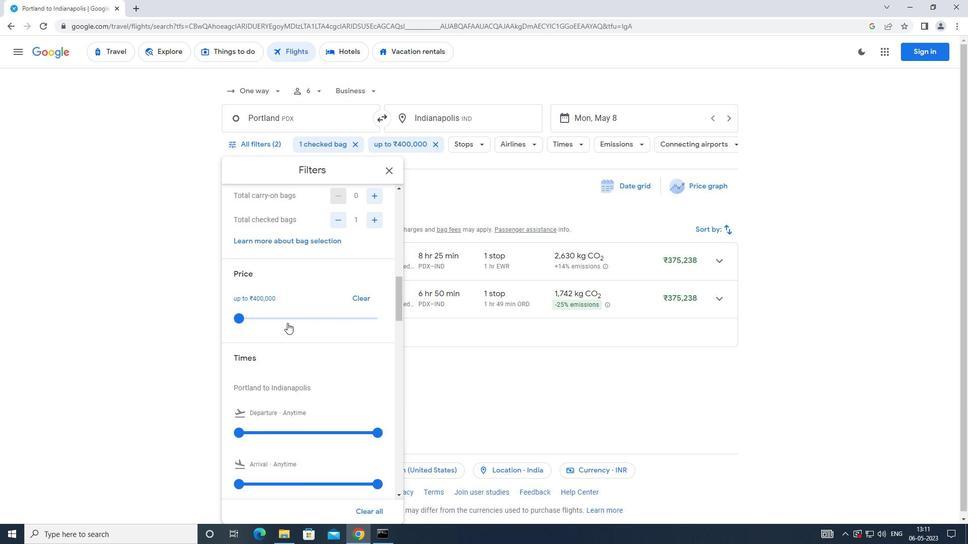 
Action: Mouse scrolled (287, 324) with delta (0, 0)
Screenshot: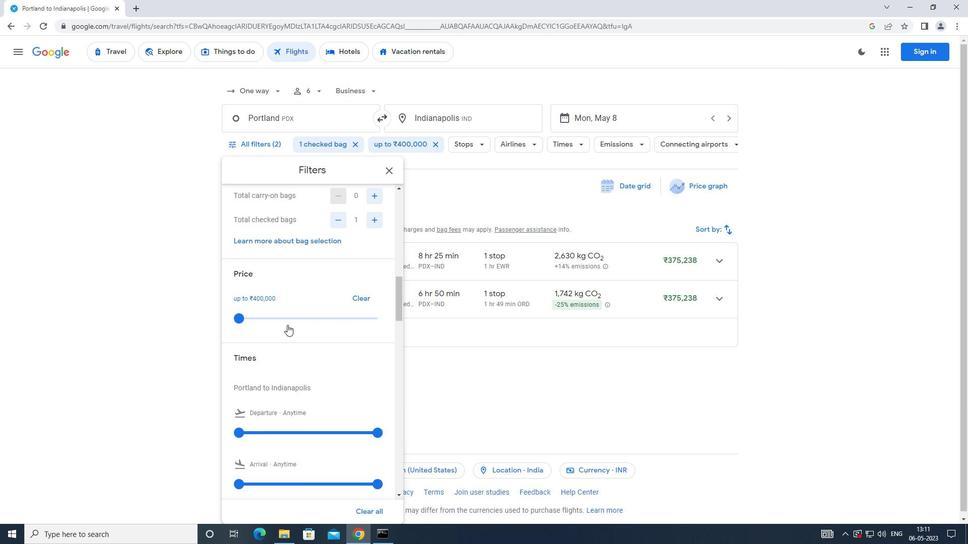 
Action: Mouse scrolled (287, 324) with delta (0, 0)
Screenshot: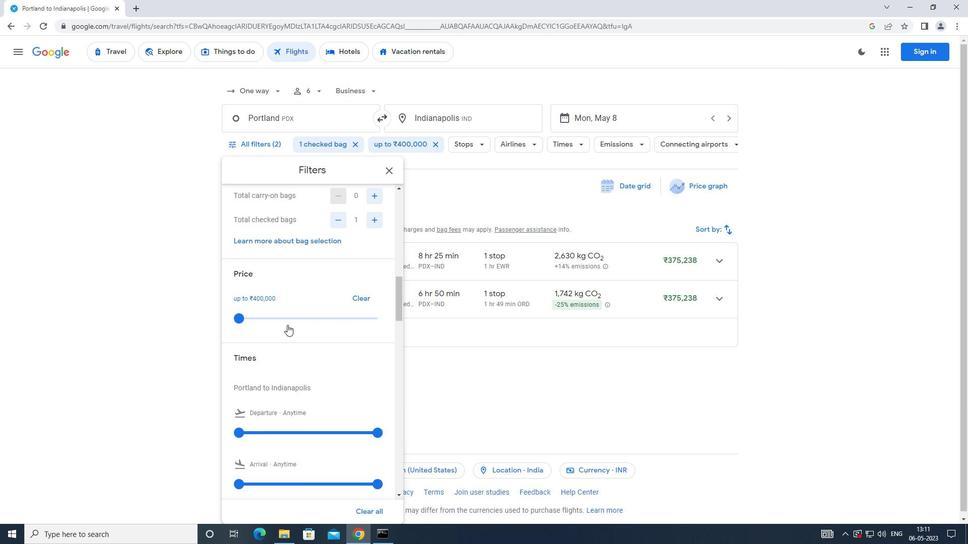 
Action: Mouse moved to (241, 332)
Screenshot: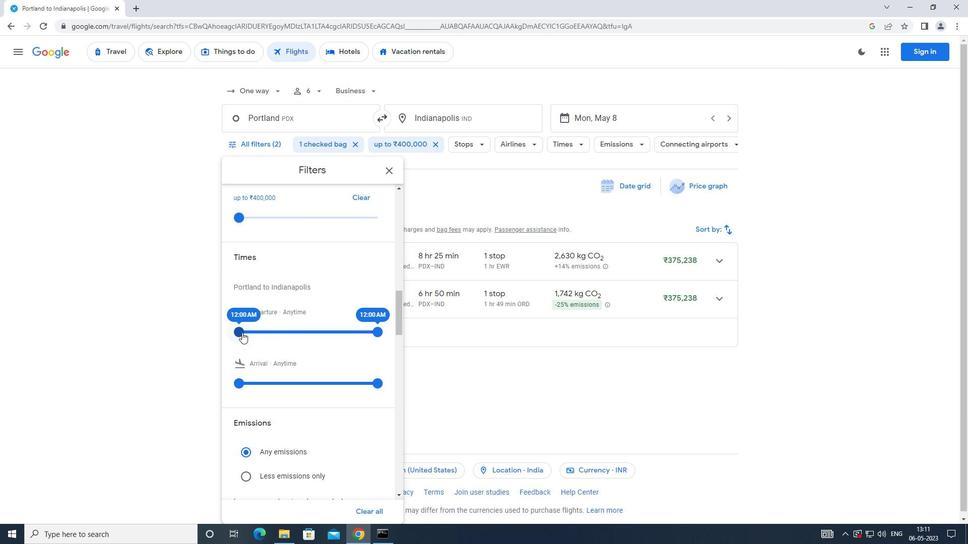 
Action: Mouse pressed left at (241, 332)
Screenshot: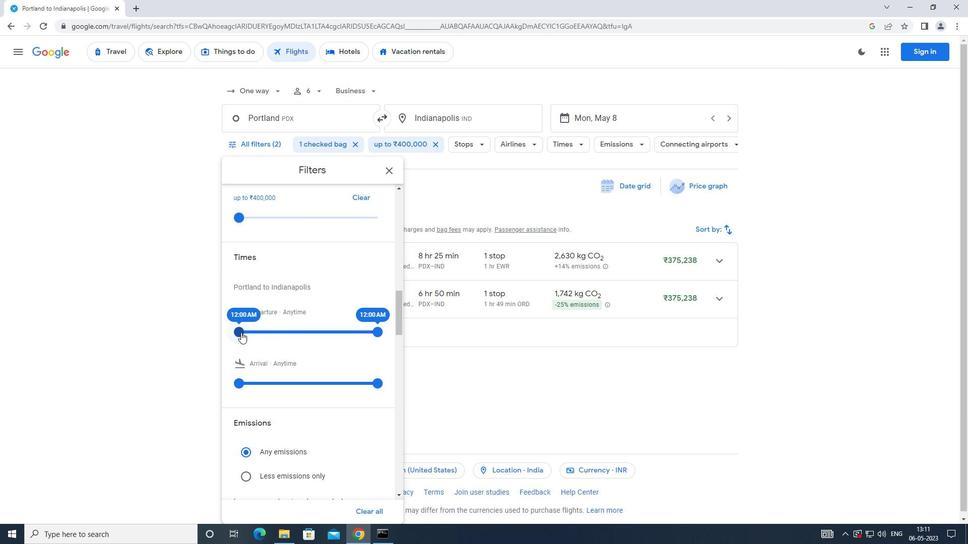 
Action: Mouse moved to (378, 338)
Screenshot: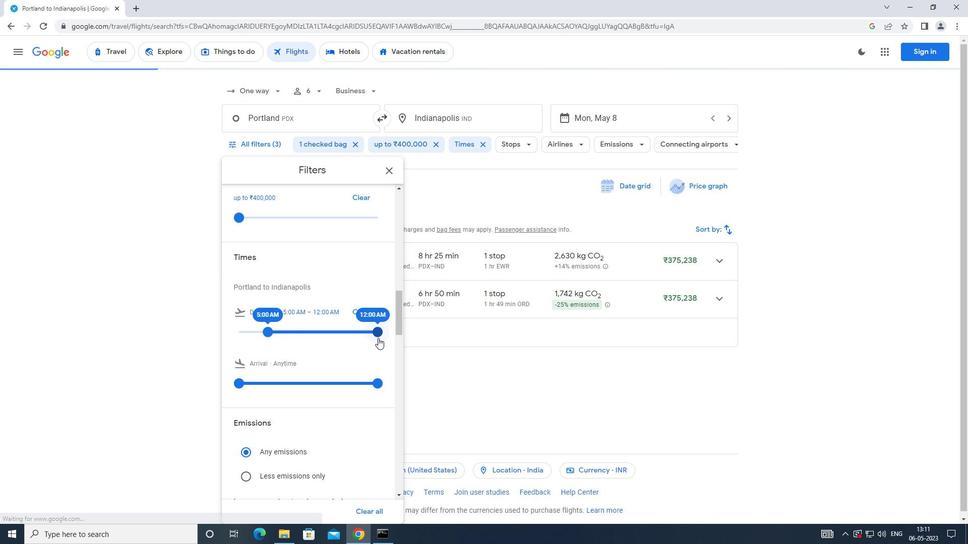 
Action: Mouse pressed left at (378, 338)
Screenshot: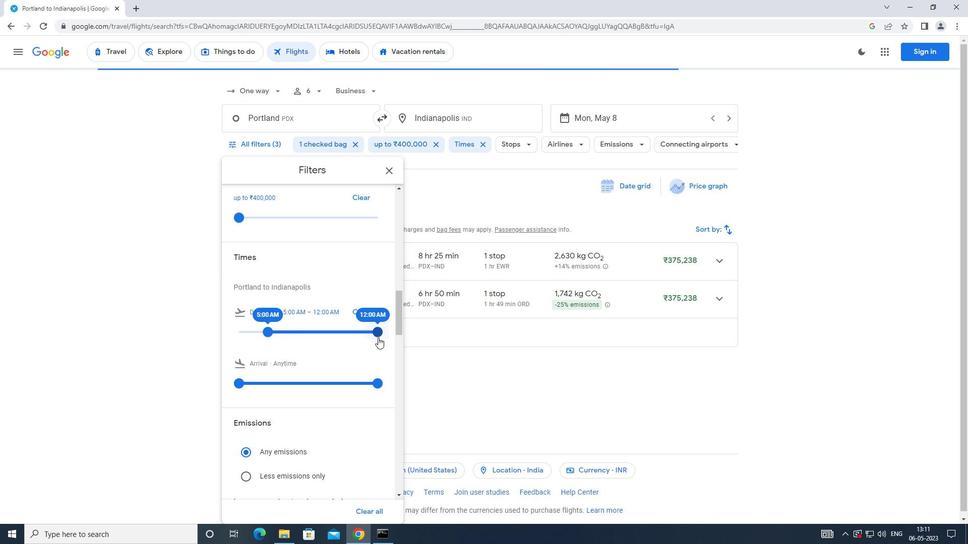 
Action: Mouse moved to (206, 306)
Screenshot: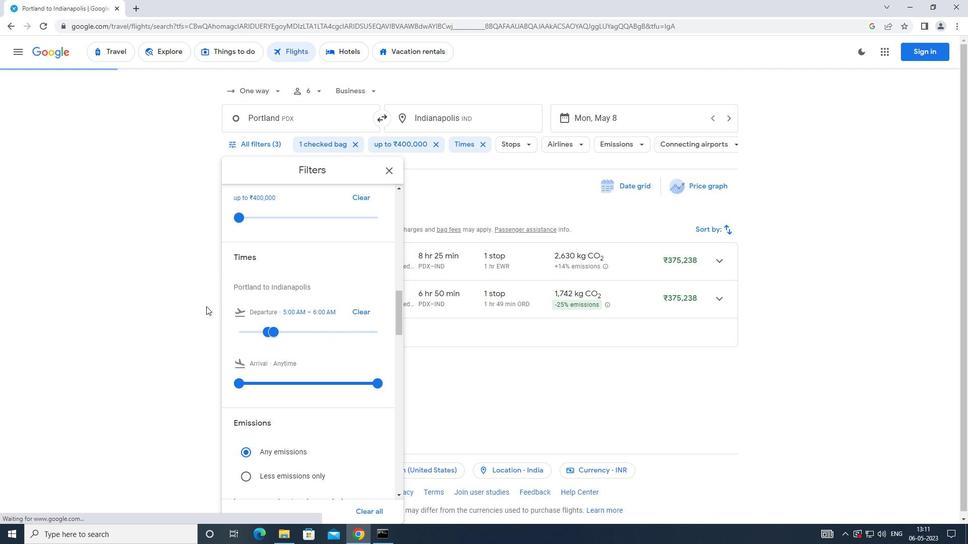 
